 Task: Look for space in Jamundí, Colombia from 12th June, 2023 to 15th June, 2023 for 2 adults in price range Rs.10000 to Rs.15000. Place can be entire place with 1  bedroom having 1 bed and 1 bathroom. Property type can be house, flat, guest house, hotel. Amenities needed are: washing machine. Booking option can be shelf check-in. Required host language is English.
Action: Mouse moved to (379, 88)
Screenshot: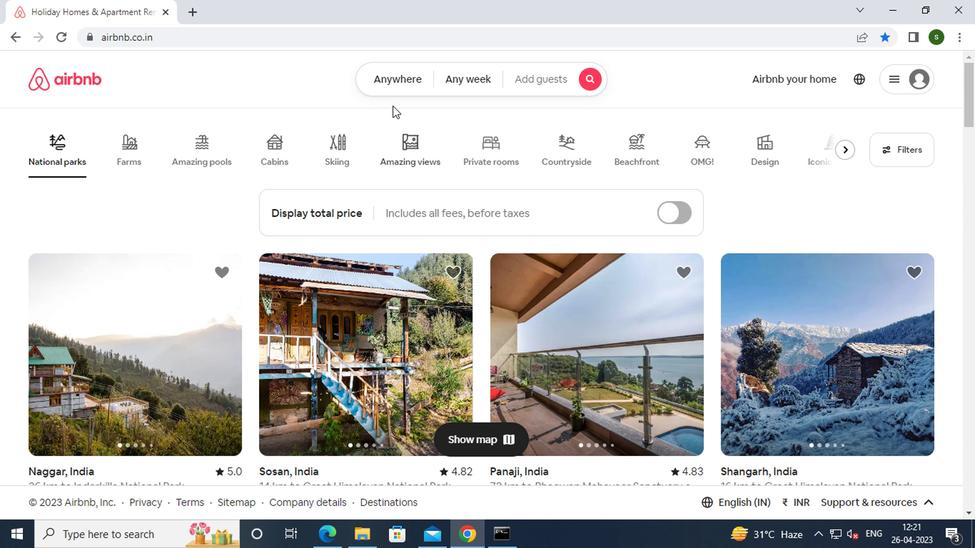 
Action: Mouse pressed left at (379, 88)
Screenshot: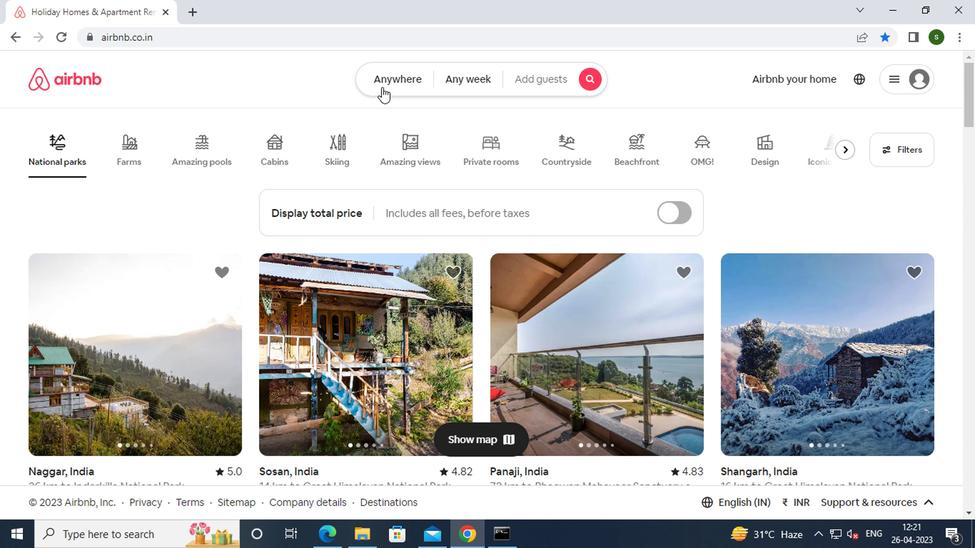 
Action: Mouse moved to (307, 149)
Screenshot: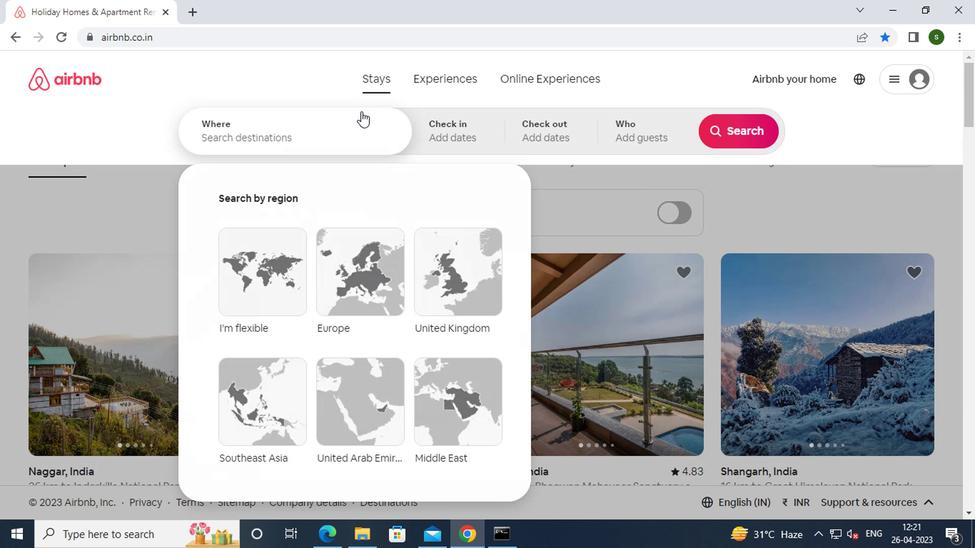
Action: Mouse pressed left at (307, 149)
Screenshot: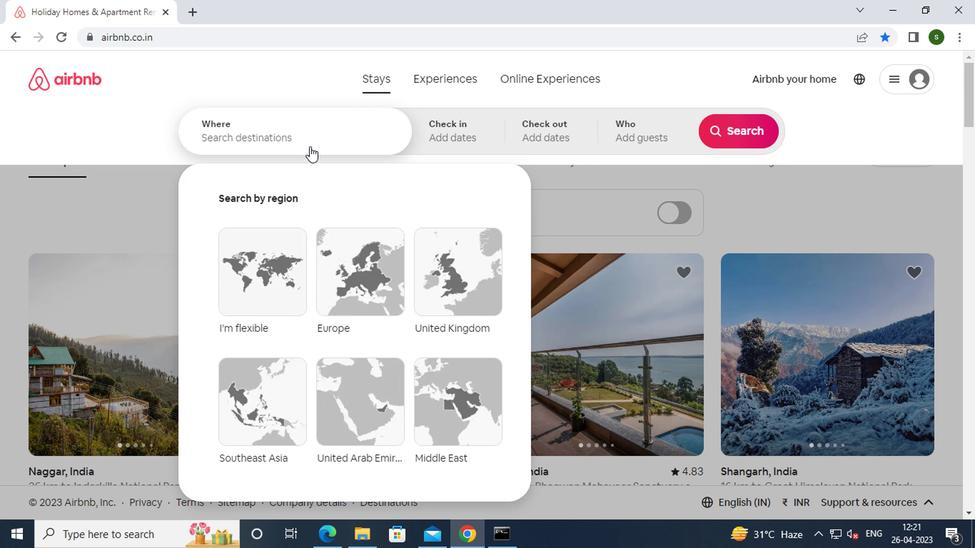 
Action: Mouse moved to (306, 138)
Screenshot: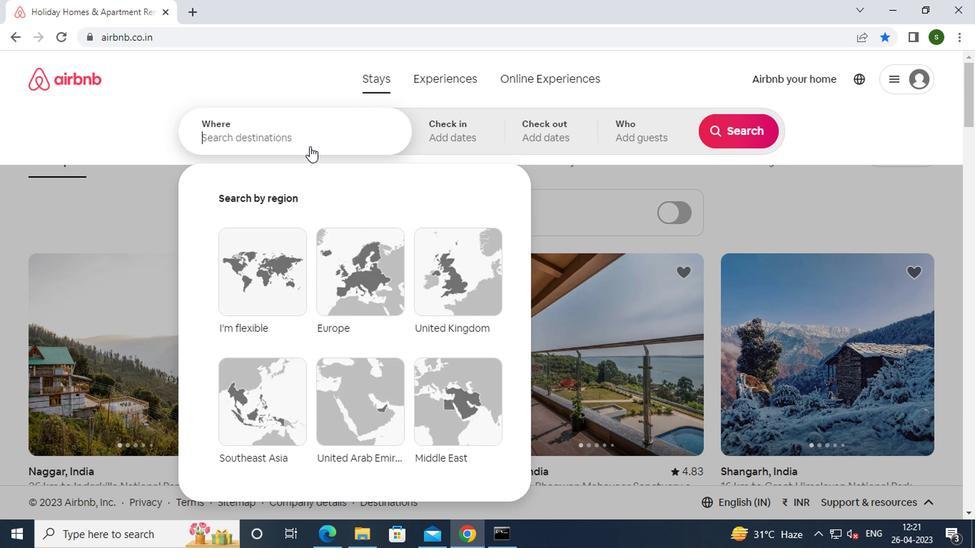 
Action: Key pressed j<Key.caps_lock>amundi,<Key.space><Key.caps_lock>c<Key.caps_lock>olombia<Key.enter>
Screenshot: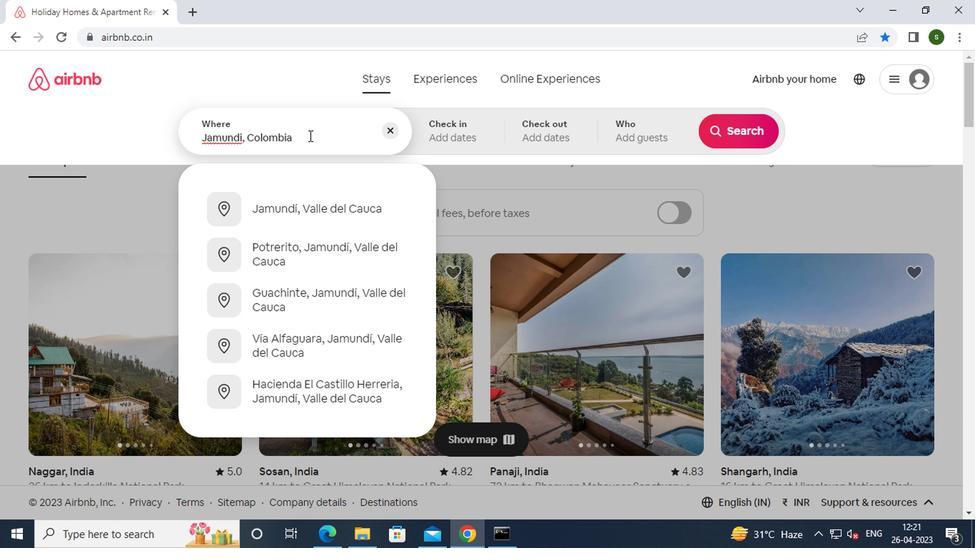 
Action: Mouse moved to (722, 241)
Screenshot: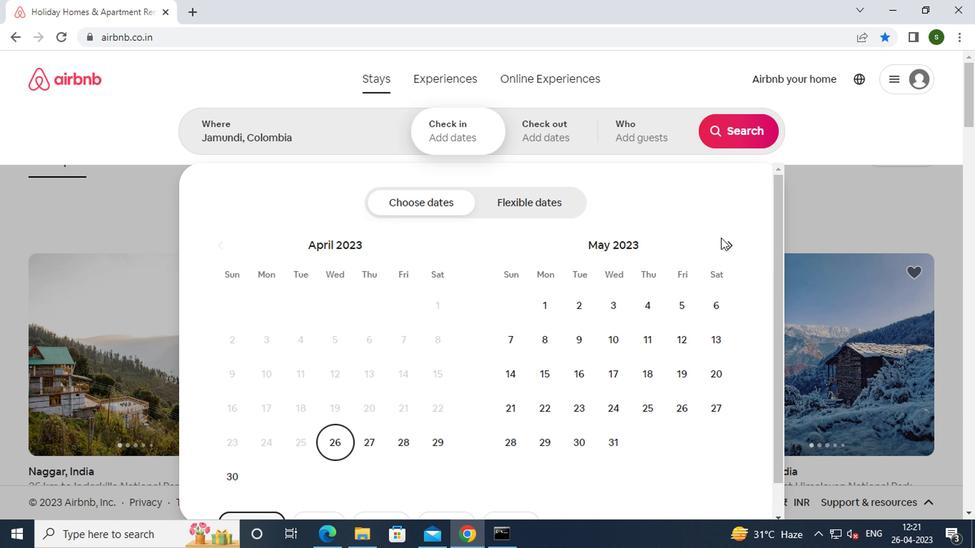 
Action: Mouse pressed left at (722, 241)
Screenshot: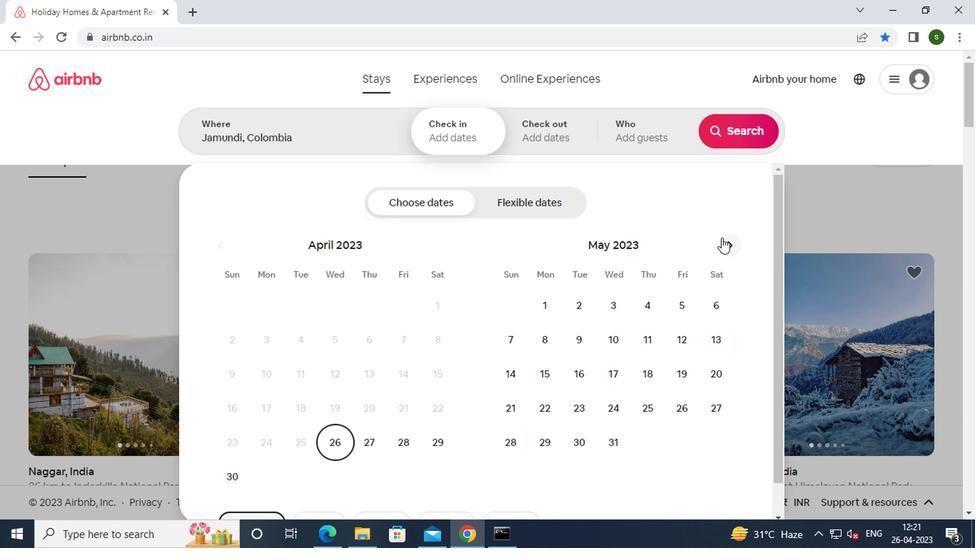 
Action: Mouse moved to (552, 365)
Screenshot: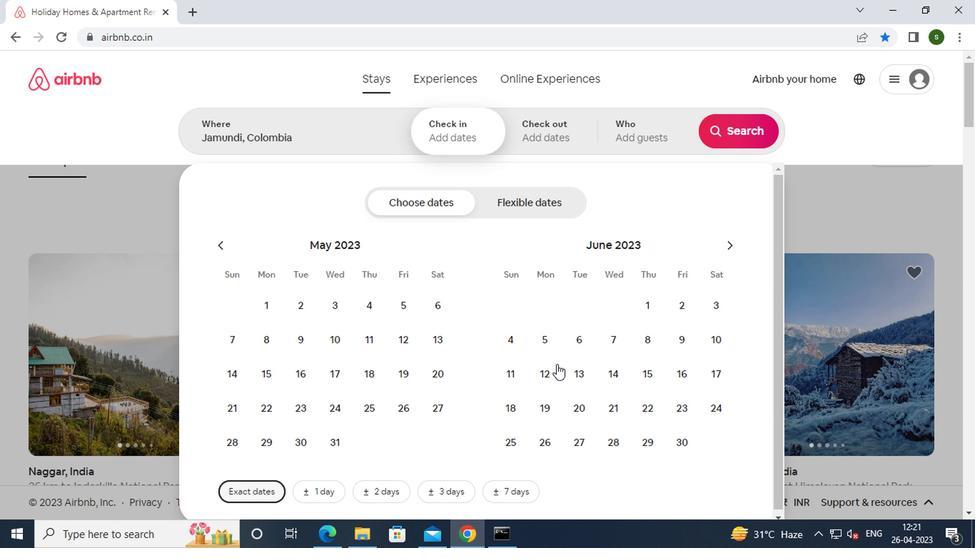 
Action: Mouse pressed left at (552, 365)
Screenshot: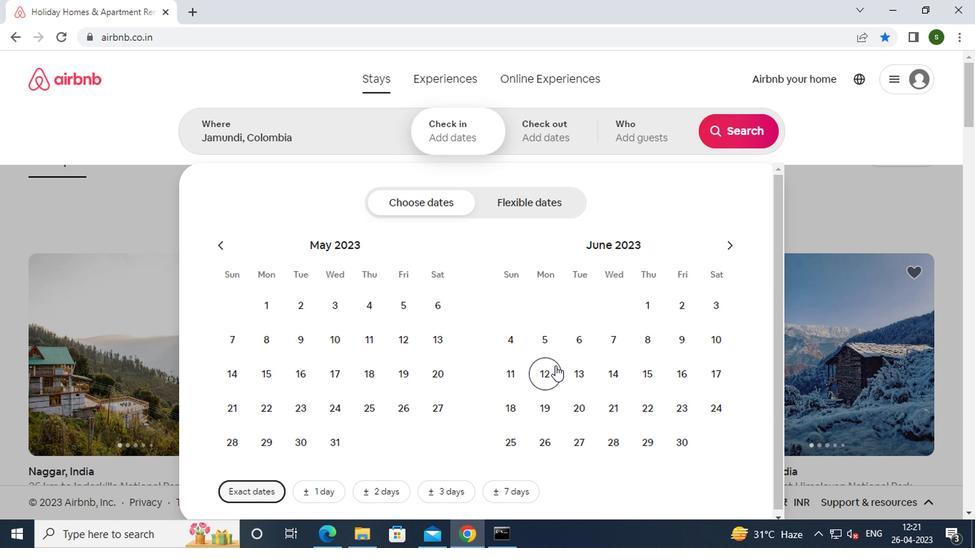 
Action: Mouse moved to (644, 374)
Screenshot: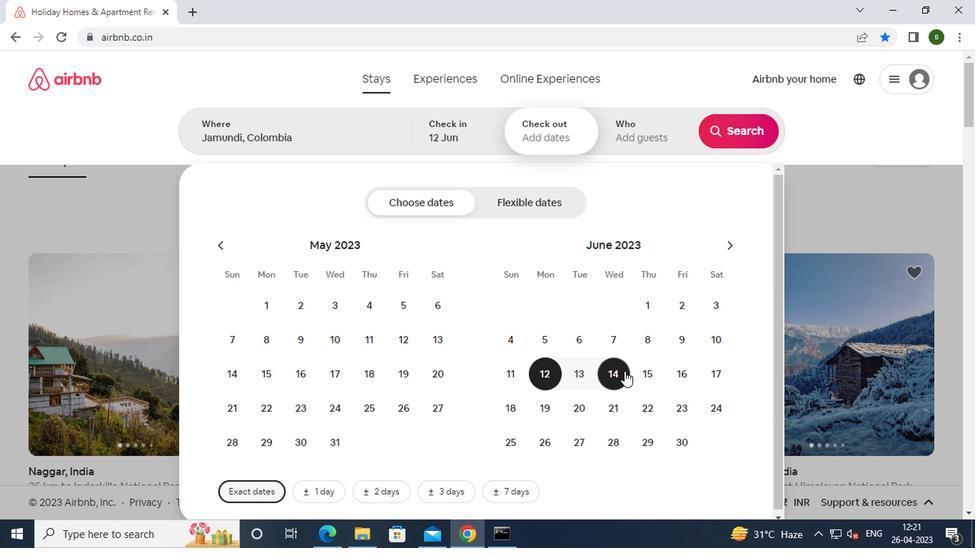 
Action: Mouse pressed left at (644, 374)
Screenshot: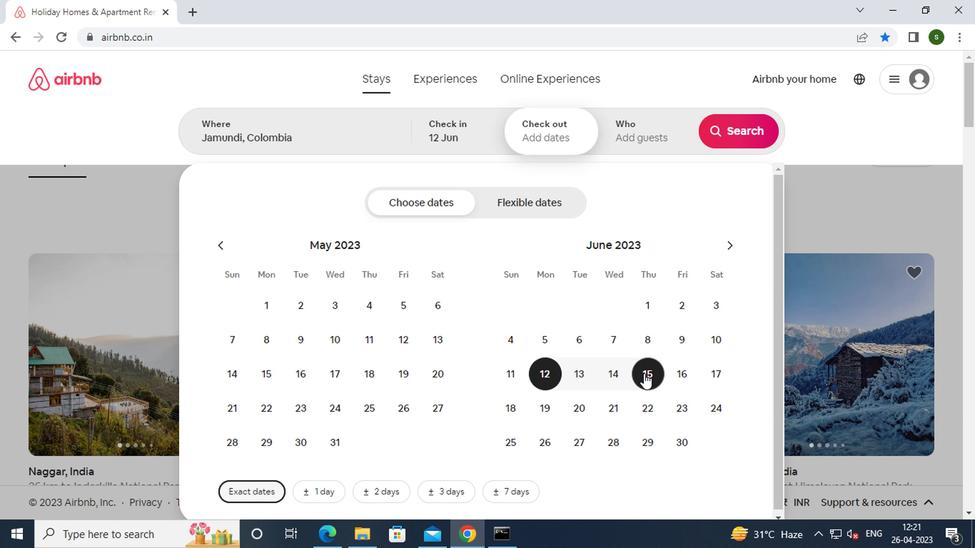 
Action: Mouse moved to (643, 138)
Screenshot: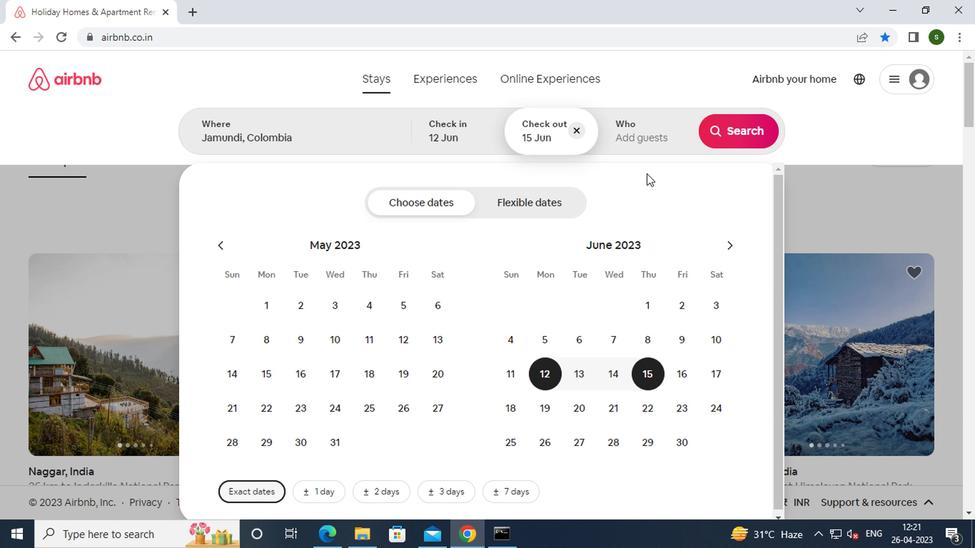 
Action: Mouse pressed left at (643, 138)
Screenshot: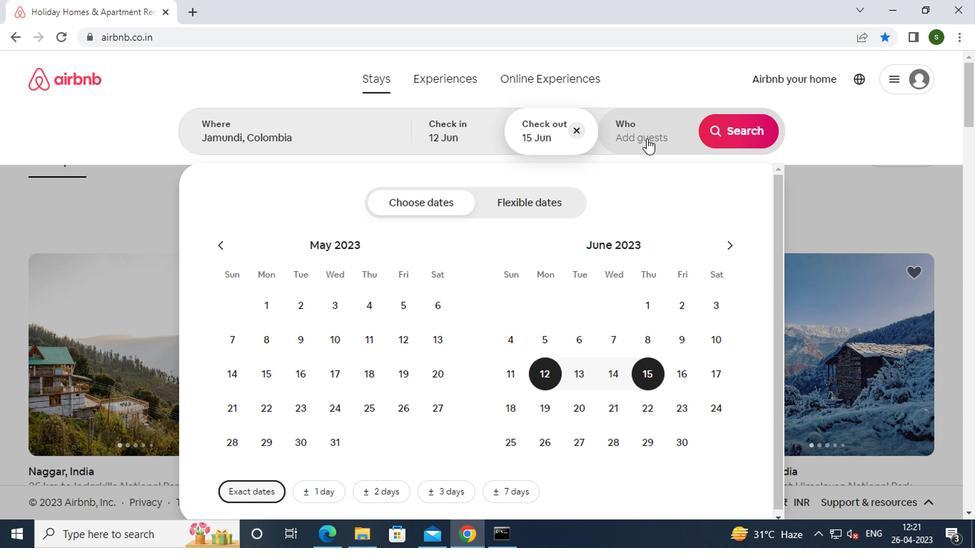 
Action: Mouse moved to (722, 207)
Screenshot: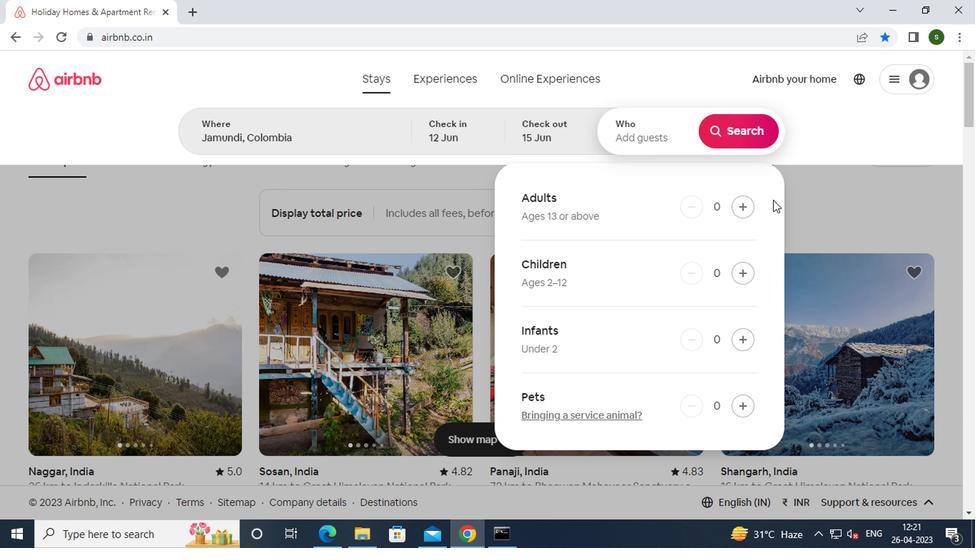 
Action: Mouse pressed left at (722, 207)
Screenshot: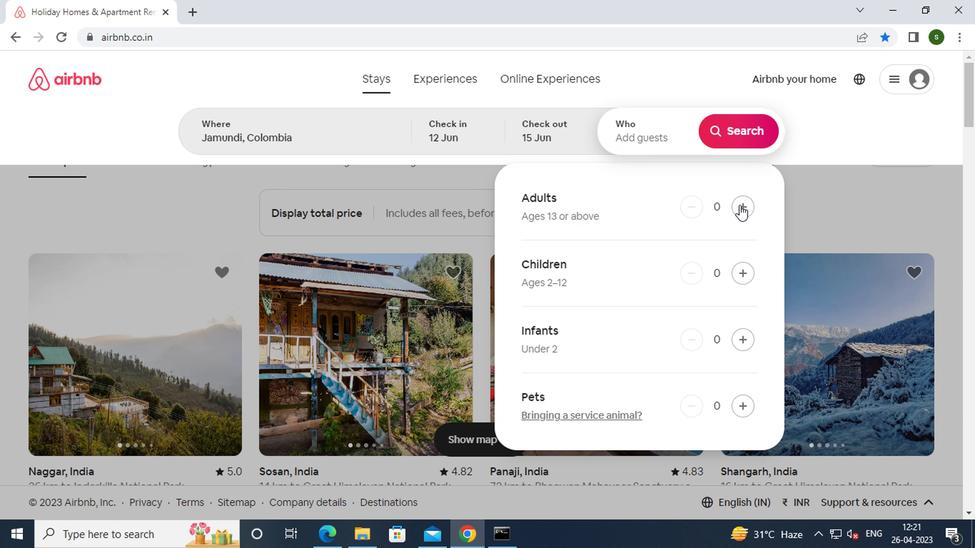 
Action: Mouse moved to (740, 212)
Screenshot: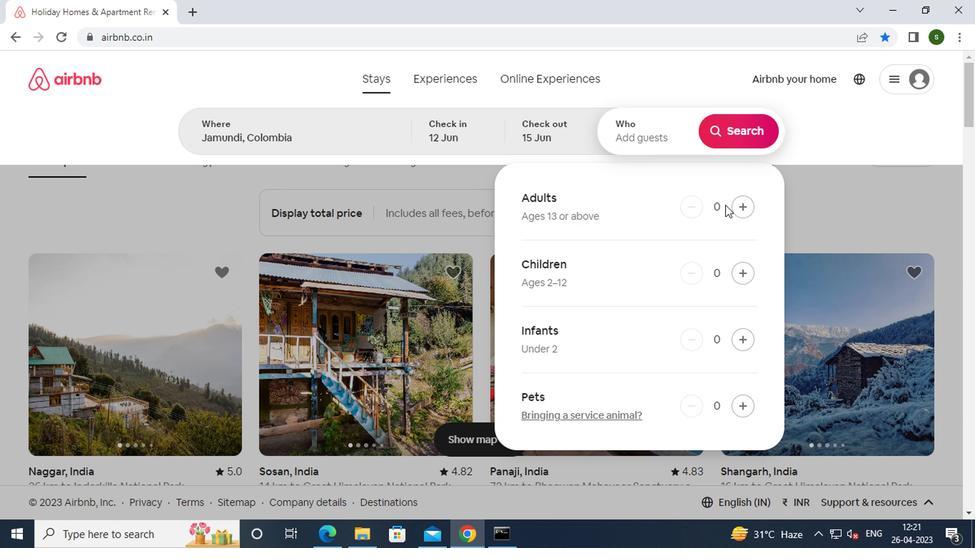 
Action: Mouse pressed left at (740, 212)
Screenshot: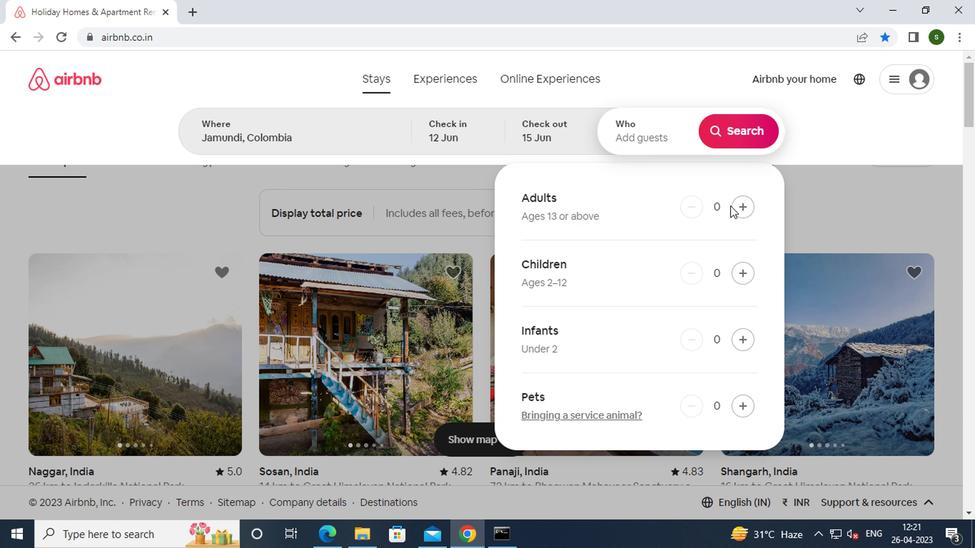 
Action: Mouse moved to (740, 212)
Screenshot: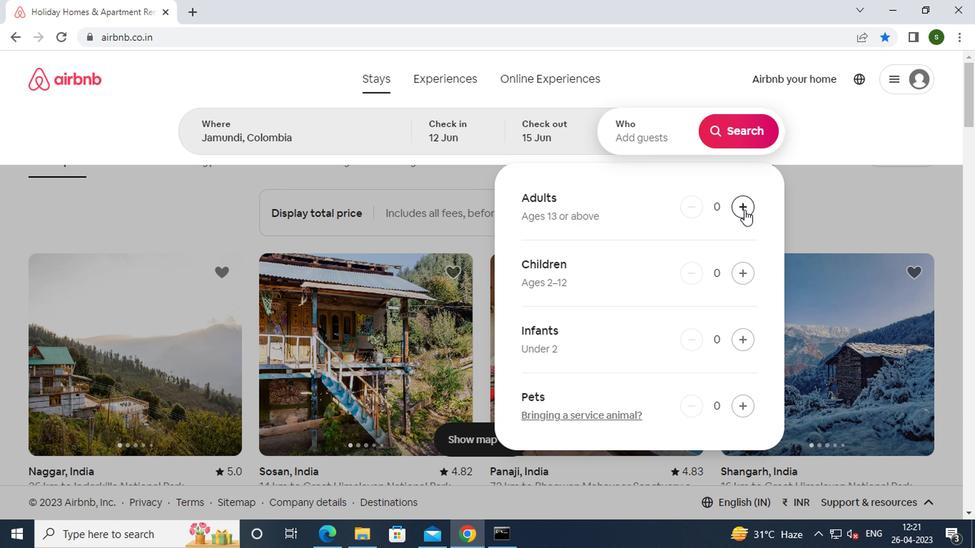 
Action: Mouse pressed left at (740, 212)
Screenshot: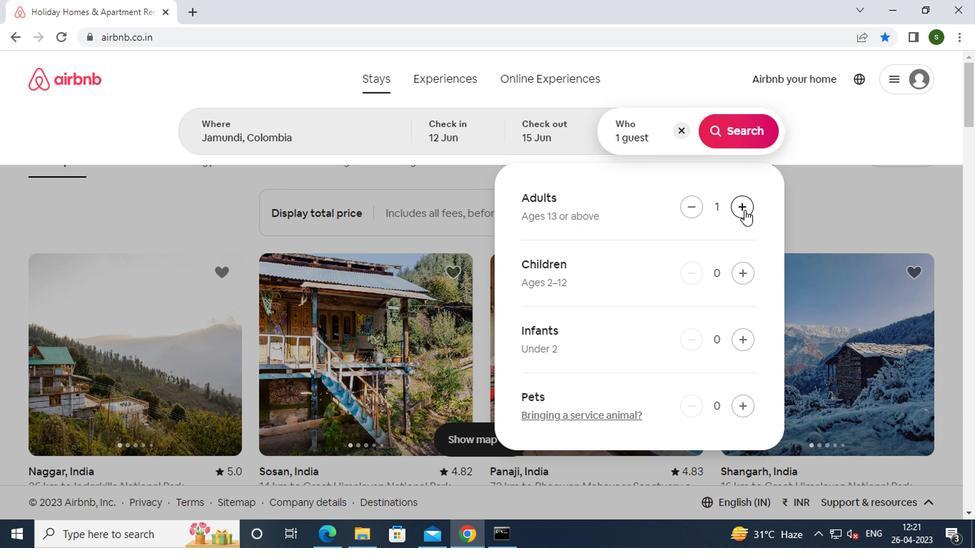 
Action: Mouse moved to (731, 138)
Screenshot: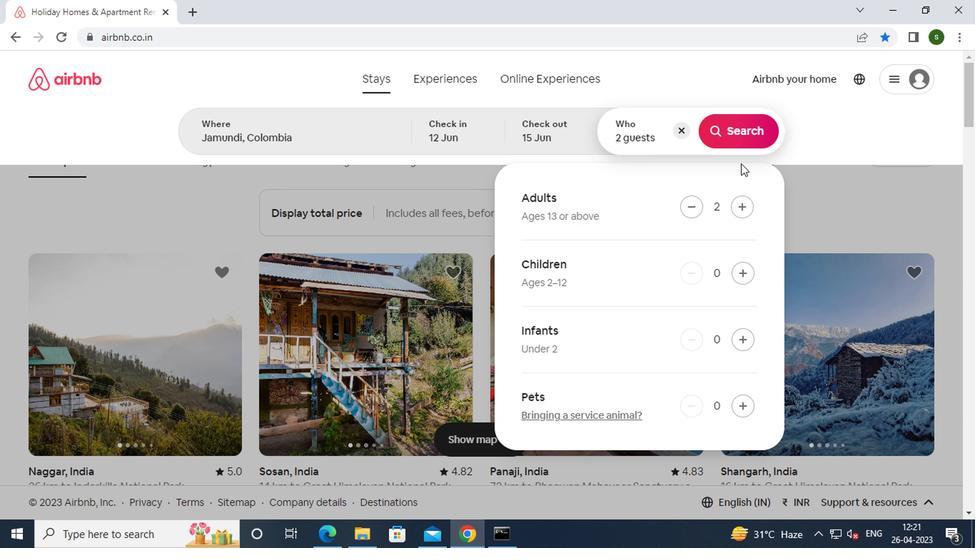 
Action: Mouse pressed left at (731, 138)
Screenshot: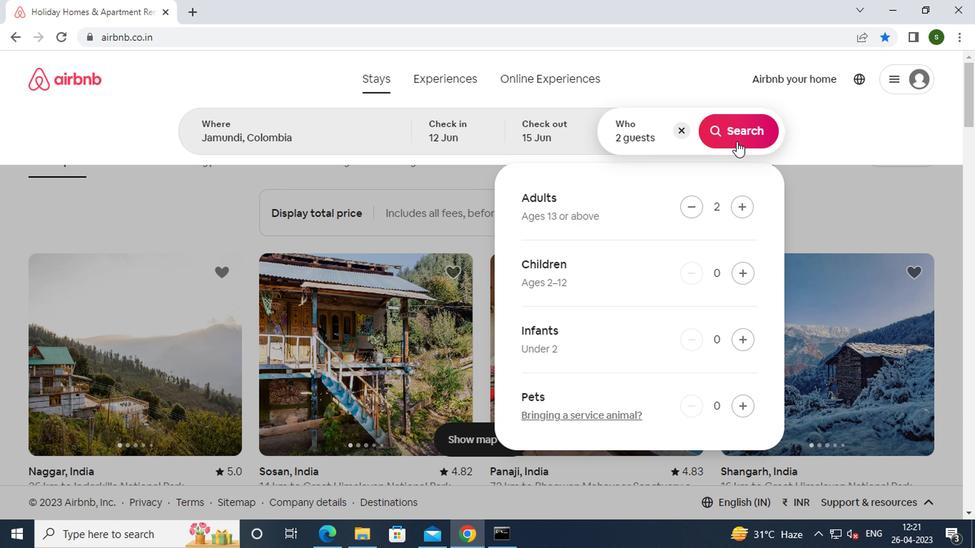 
Action: Mouse moved to (889, 140)
Screenshot: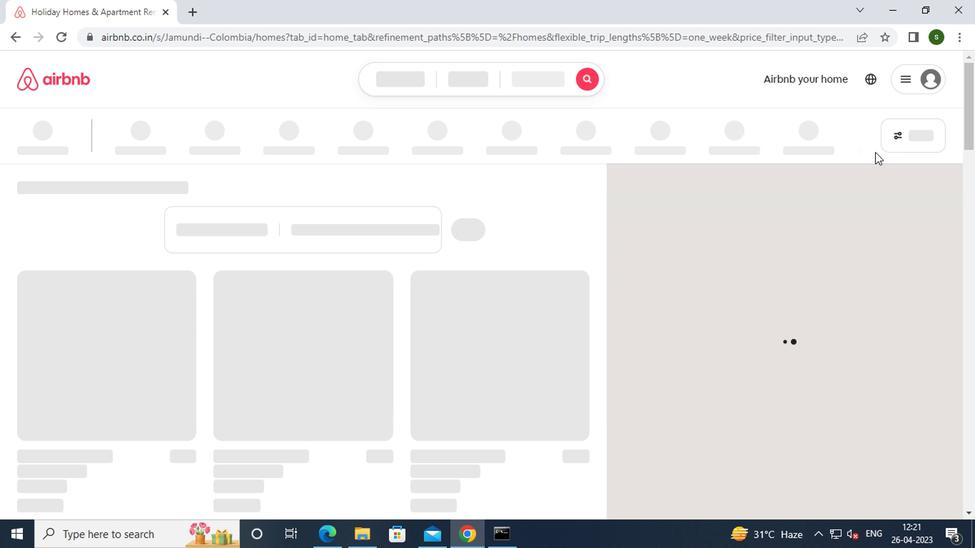 
Action: Mouse pressed left at (889, 140)
Screenshot: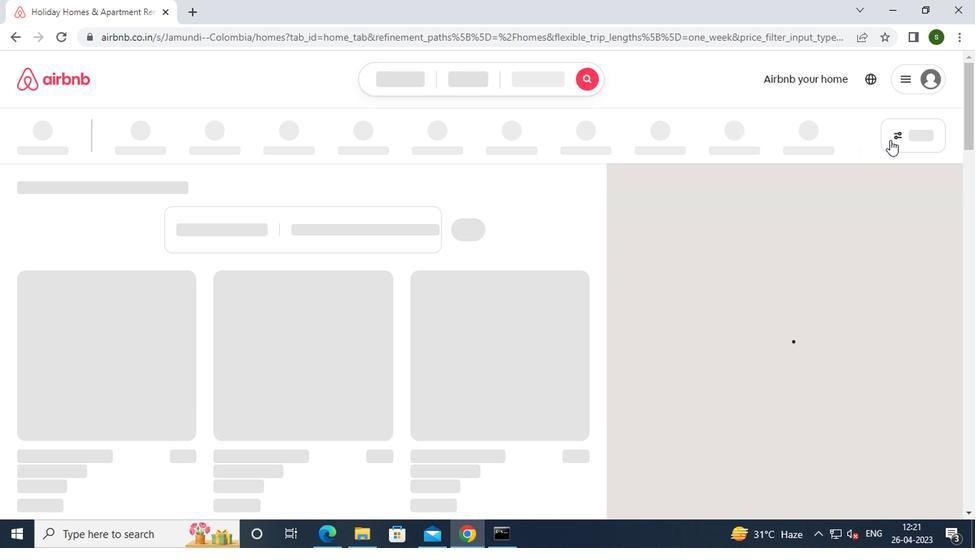 
Action: Mouse moved to (412, 322)
Screenshot: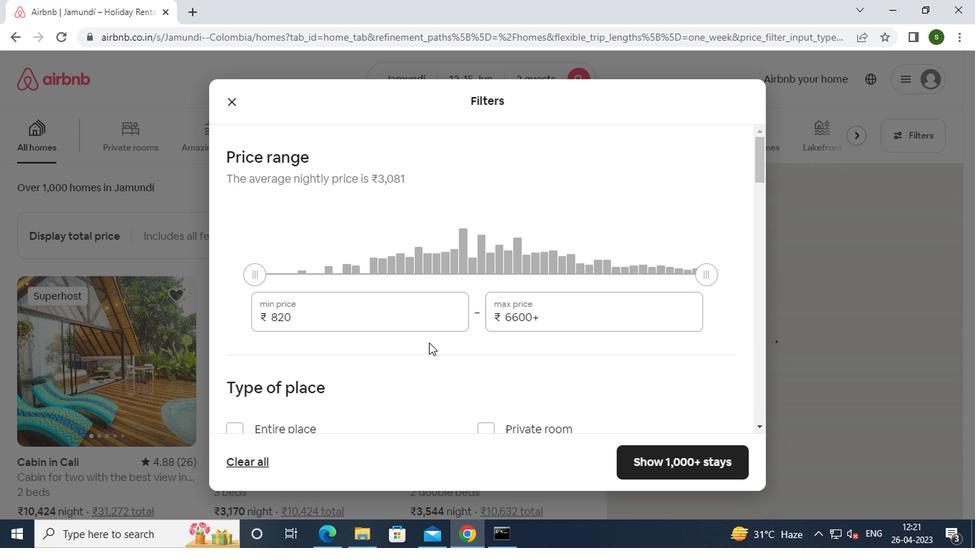 
Action: Mouse pressed left at (412, 322)
Screenshot: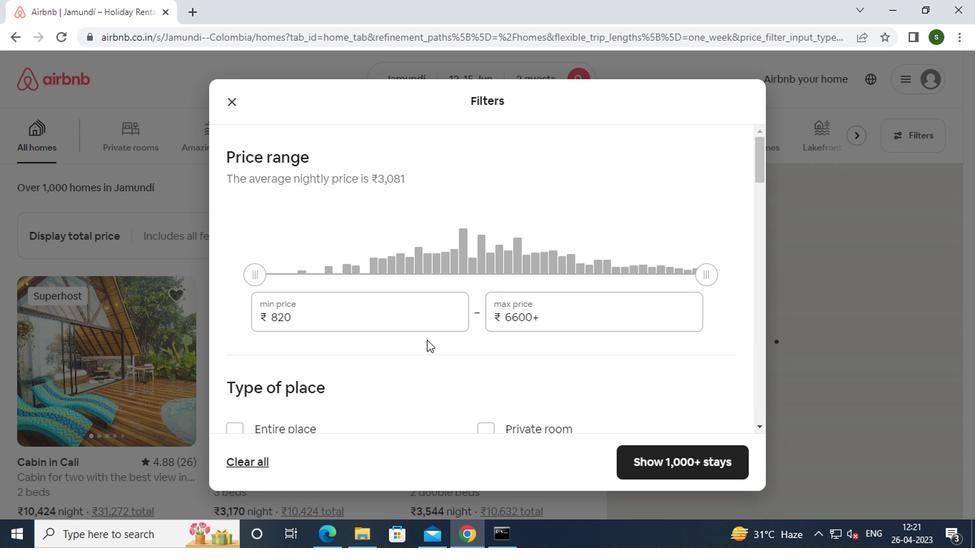 
Action: Key pressed <Key.backspace><Key.backspace><Key.backspace><Key.backspace><Key.backspace><Key.backspace><Key.backspace><Key.backspace><Key.backspace><Key.backspace><Key.backspace><Key.backspace><Key.backspace><Key.backspace>10000
Screenshot: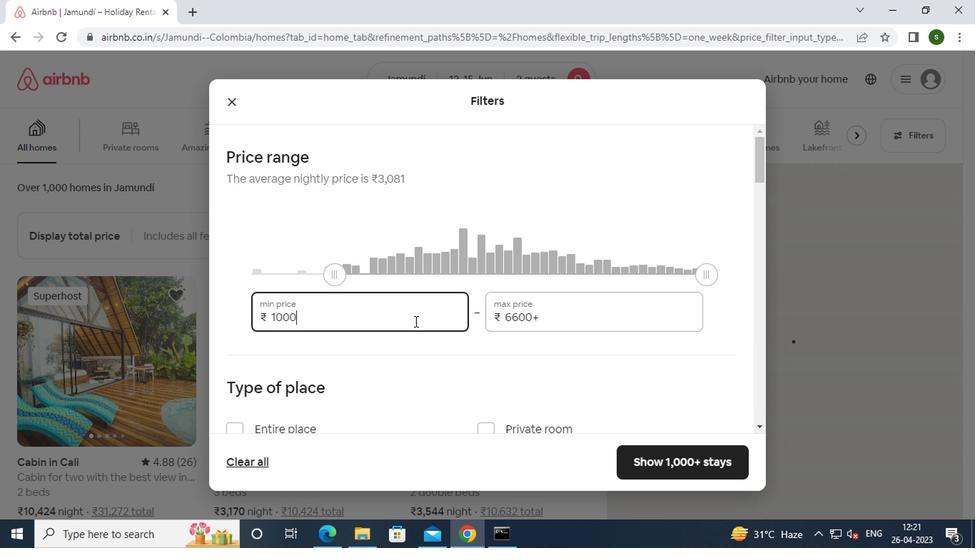 
Action: Mouse moved to (553, 322)
Screenshot: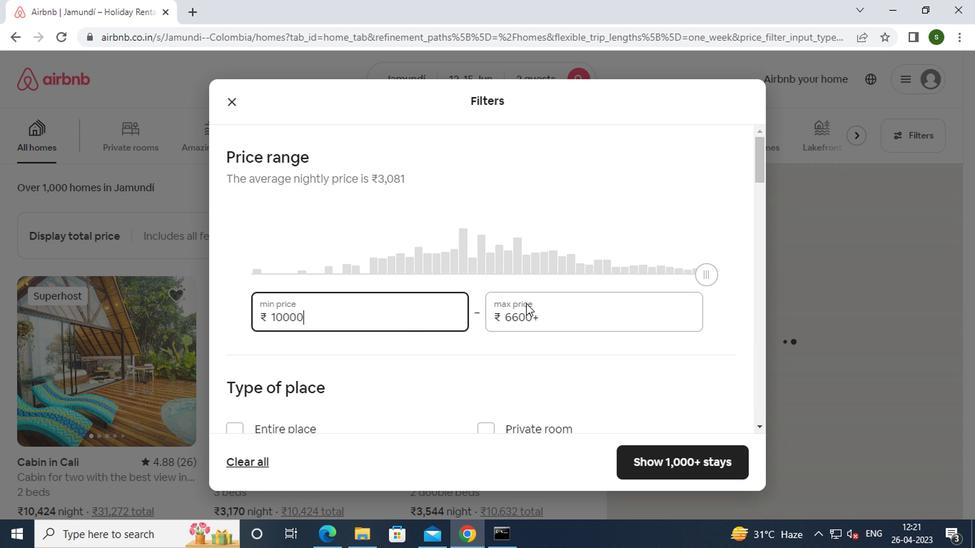 
Action: Mouse pressed left at (553, 322)
Screenshot: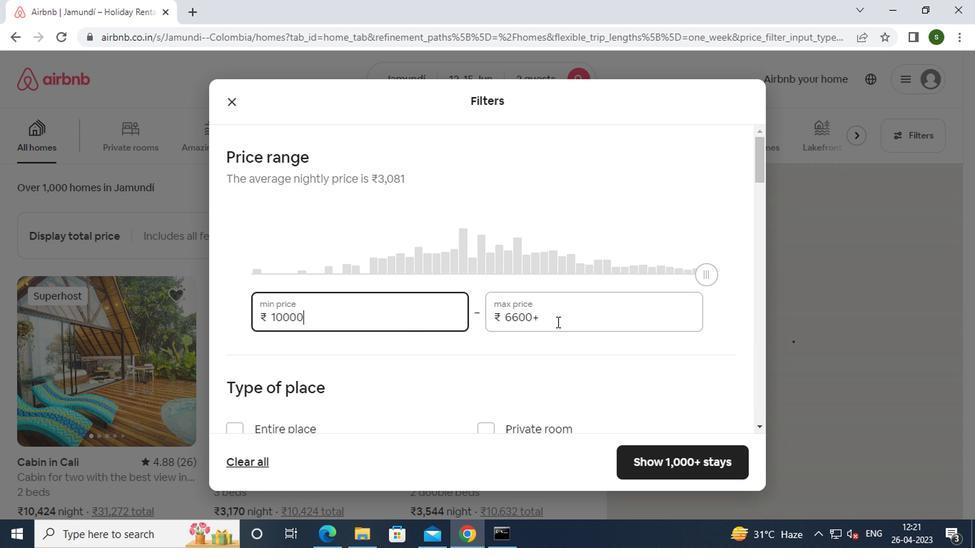 
Action: Key pressed <Key.backspace><Key.backspace><Key.backspace><Key.backspace><Key.backspace><Key.backspace><Key.backspace><Key.backspace>15000
Screenshot: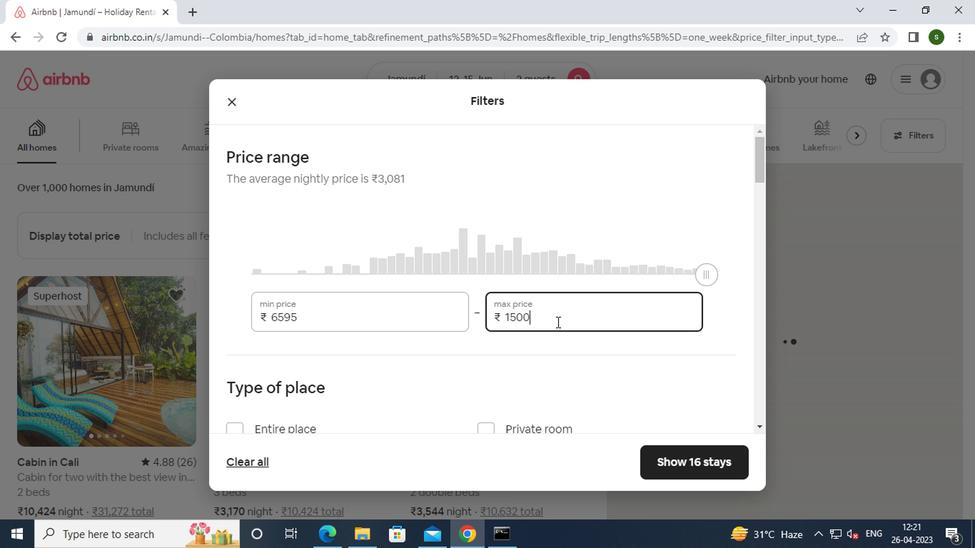 
Action: Mouse moved to (468, 318)
Screenshot: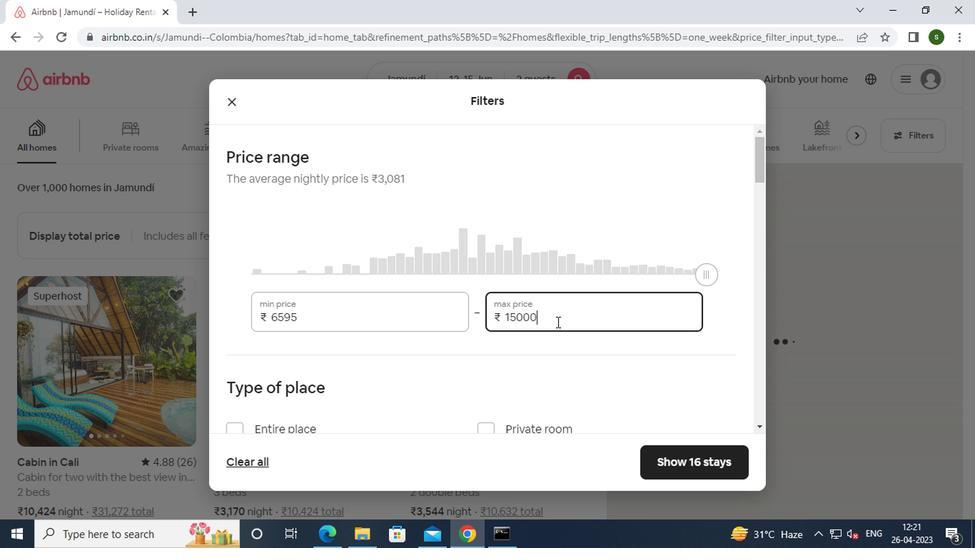 
Action: Mouse scrolled (468, 318) with delta (0, 0)
Screenshot: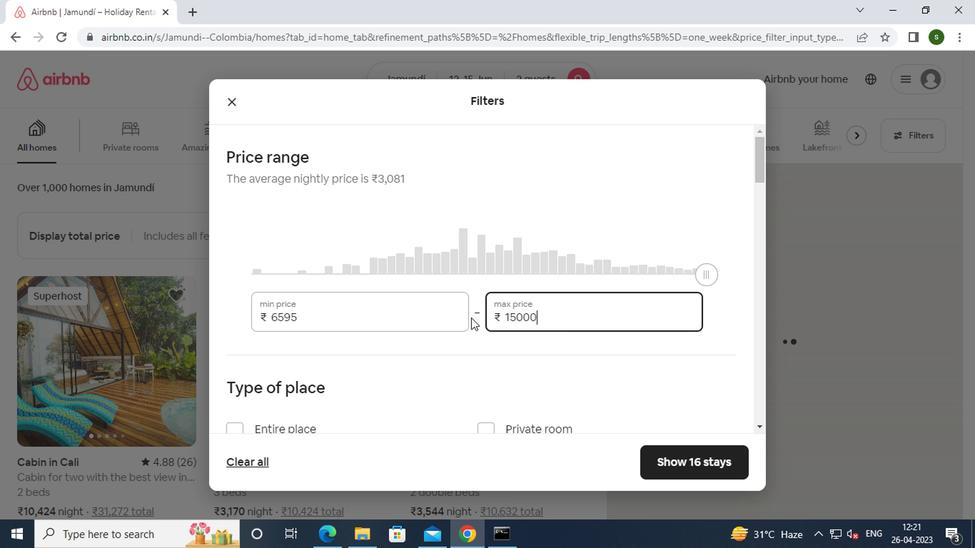 
Action: Mouse scrolled (468, 318) with delta (0, 0)
Screenshot: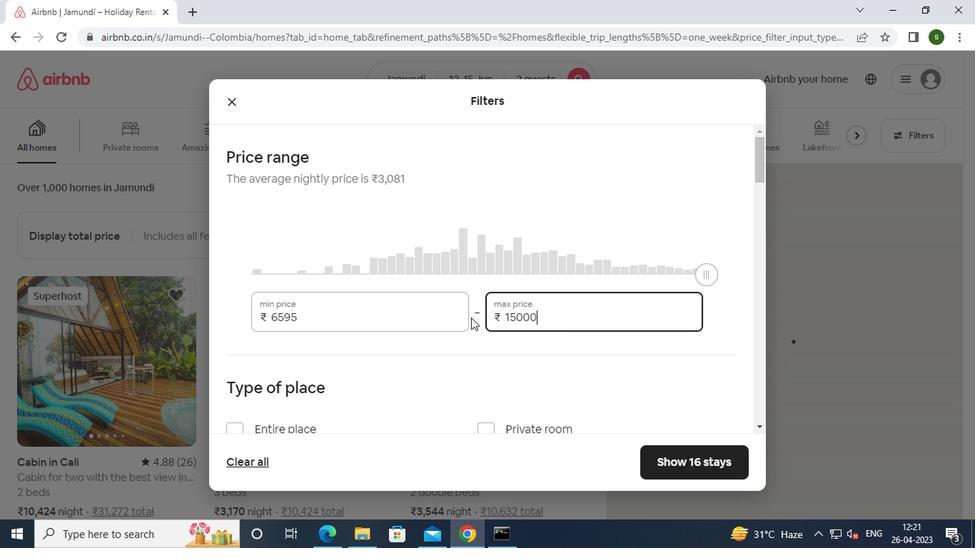 
Action: Mouse moved to (266, 298)
Screenshot: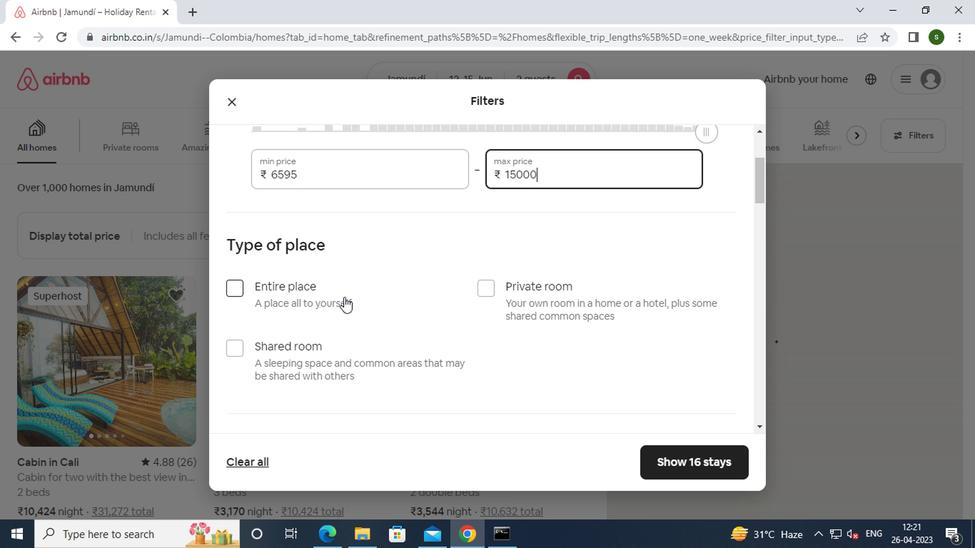 
Action: Mouse pressed left at (266, 298)
Screenshot: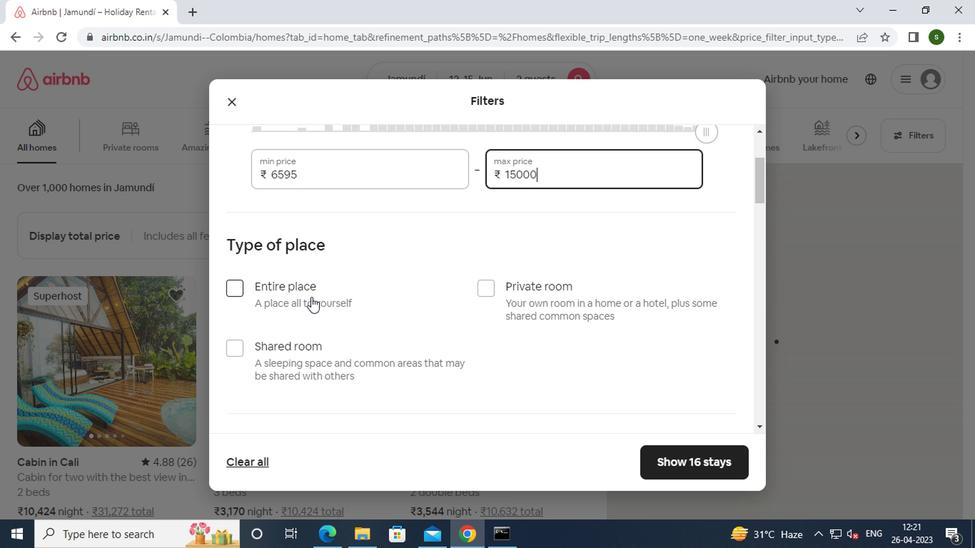 
Action: Mouse moved to (379, 299)
Screenshot: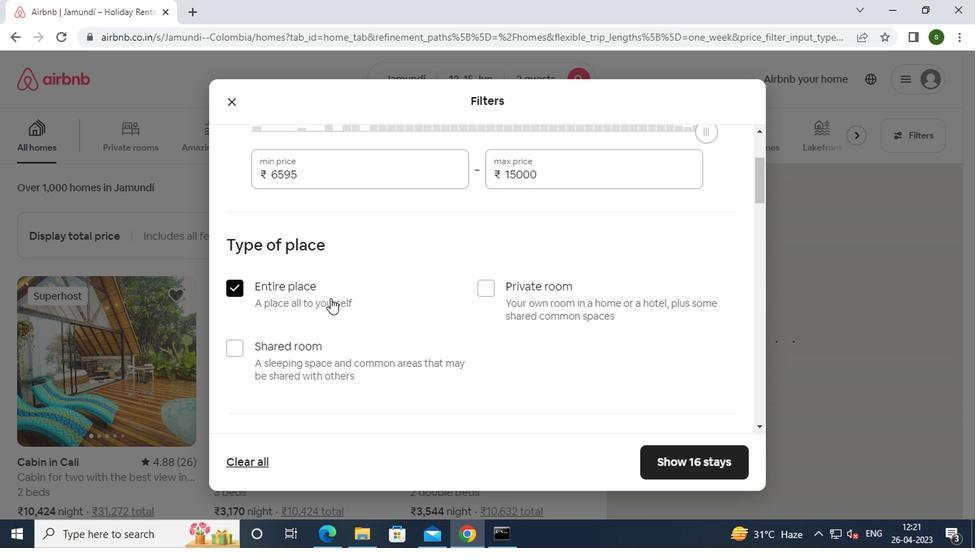 
Action: Mouse scrolled (379, 298) with delta (0, 0)
Screenshot: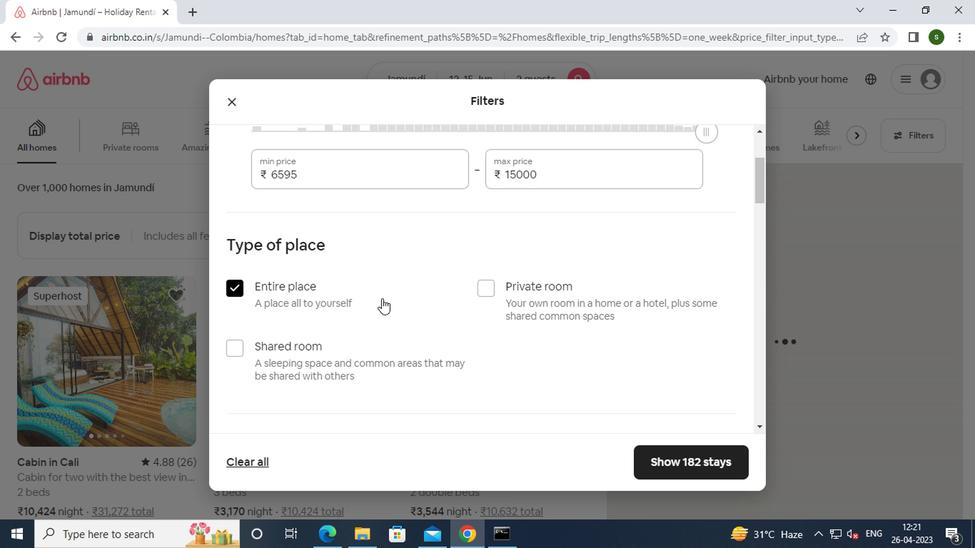 
Action: Mouse scrolled (379, 298) with delta (0, 0)
Screenshot: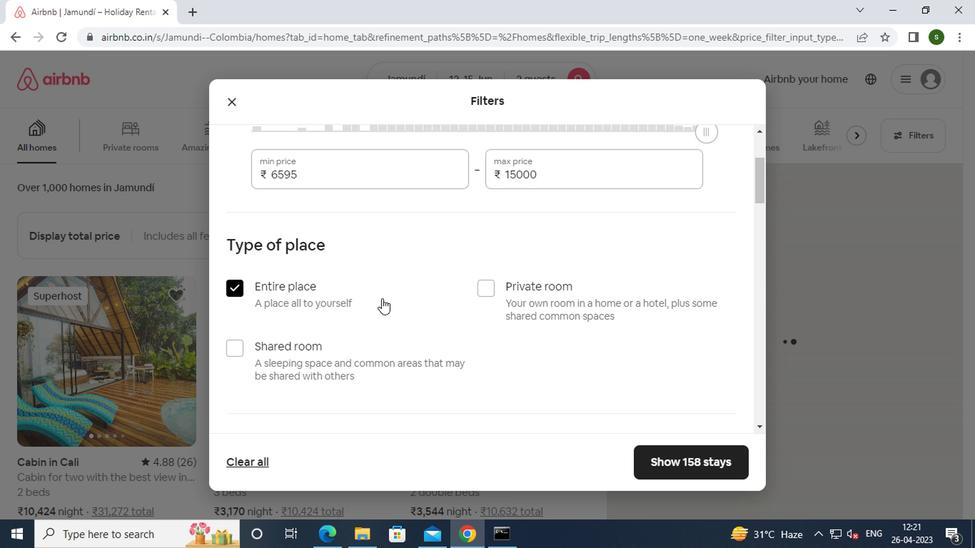 
Action: Mouse scrolled (379, 298) with delta (0, 0)
Screenshot: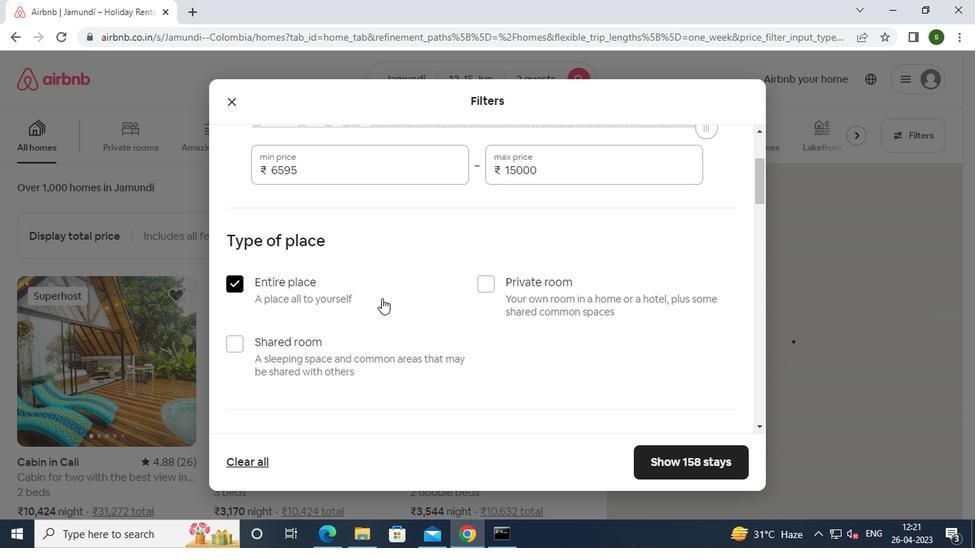 
Action: Mouse scrolled (379, 298) with delta (0, 0)
Screenshot: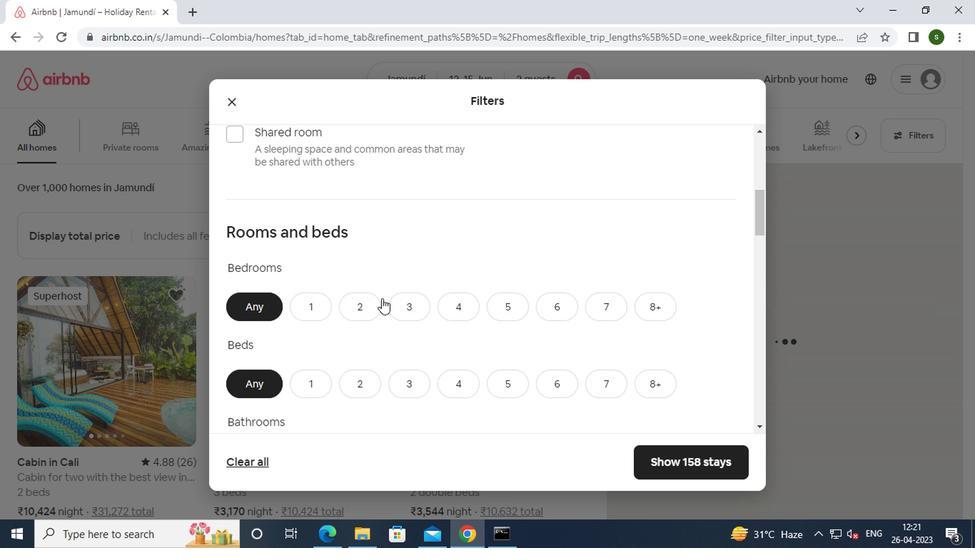 
Action: Mouse moved to (313, 243)
Screenshot: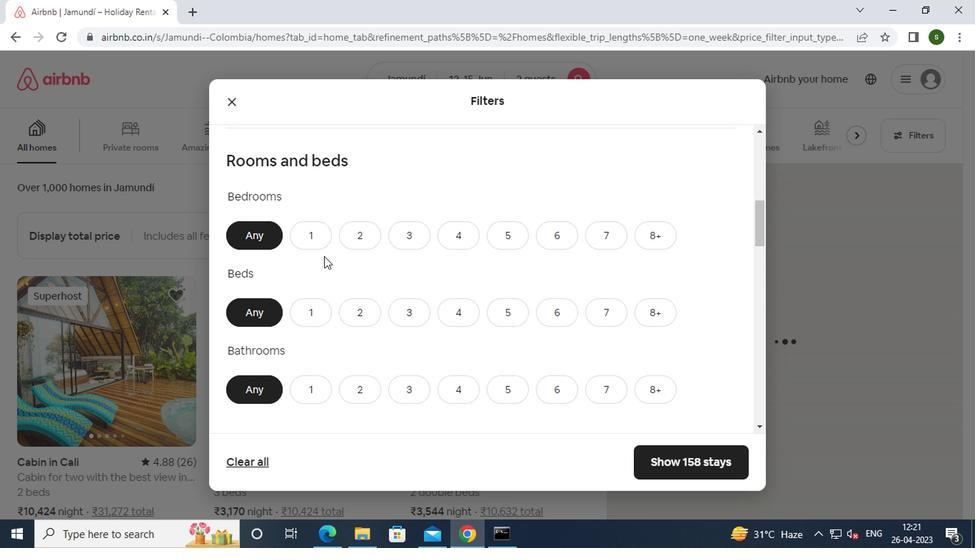 
Action: Mouse pressed left at (313, 243)
Screenshot: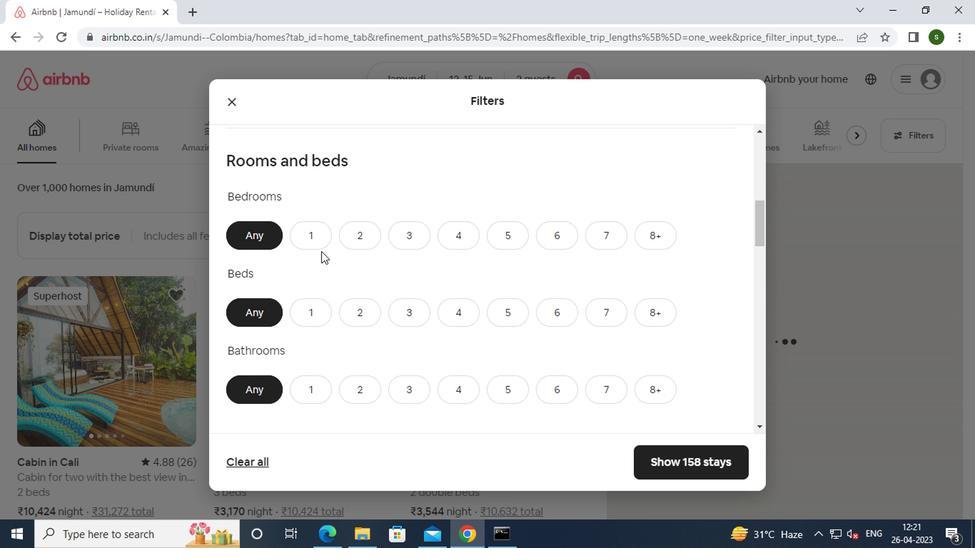 
Action: Mouse moved to (307, 315)
Screenshot: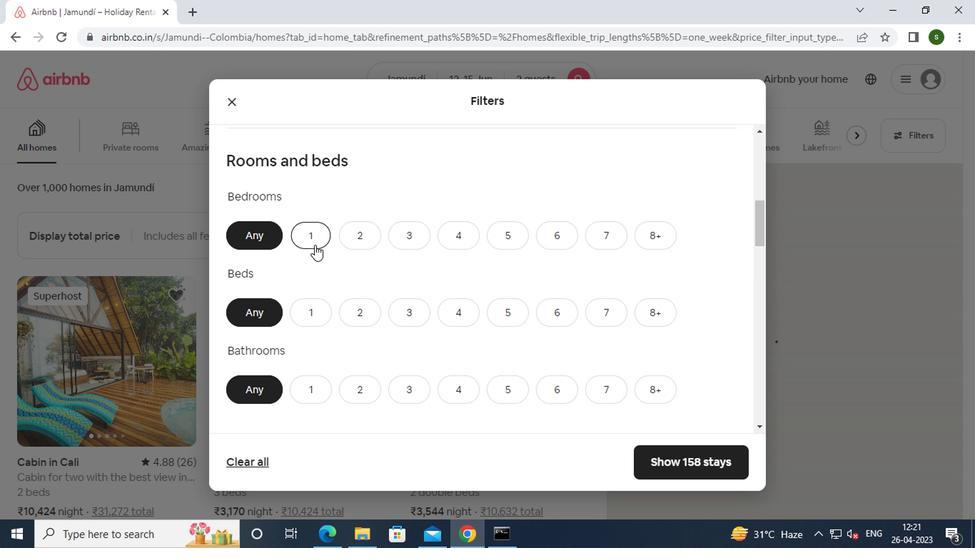 
Action: Mouse pressed left at (307, 315)
Screenshot: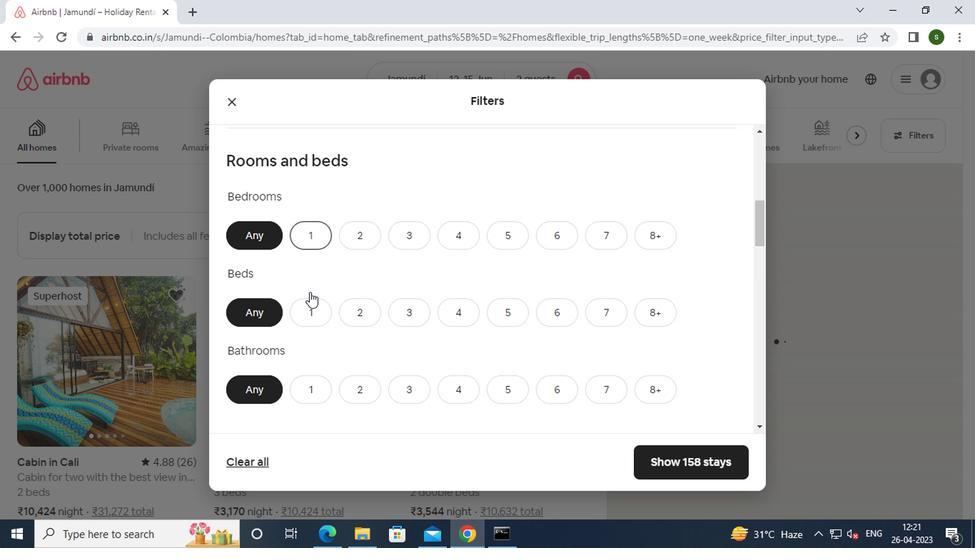 
Action: Mouse moved to (319, 386)
Screenshot: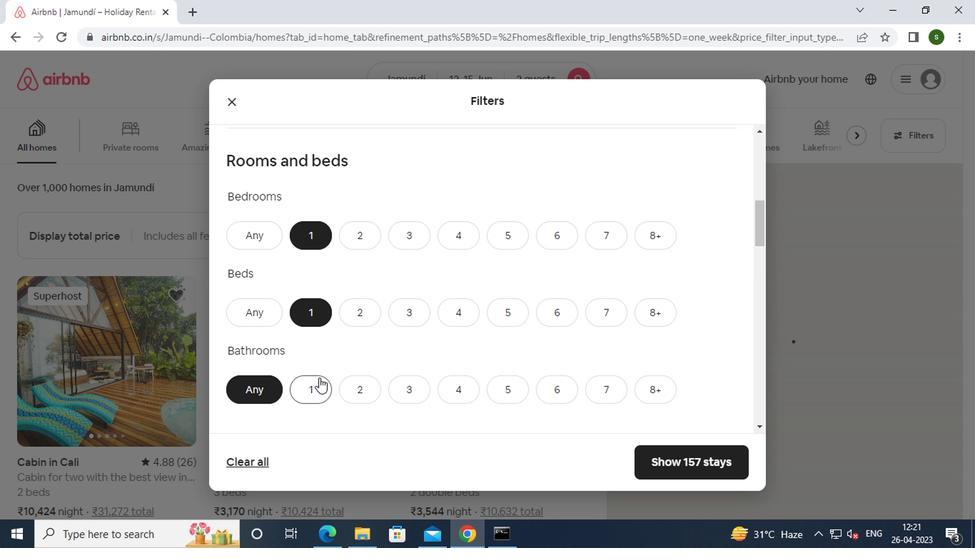 
Action: Mouse pressed left at (319, 386)
Screenshot: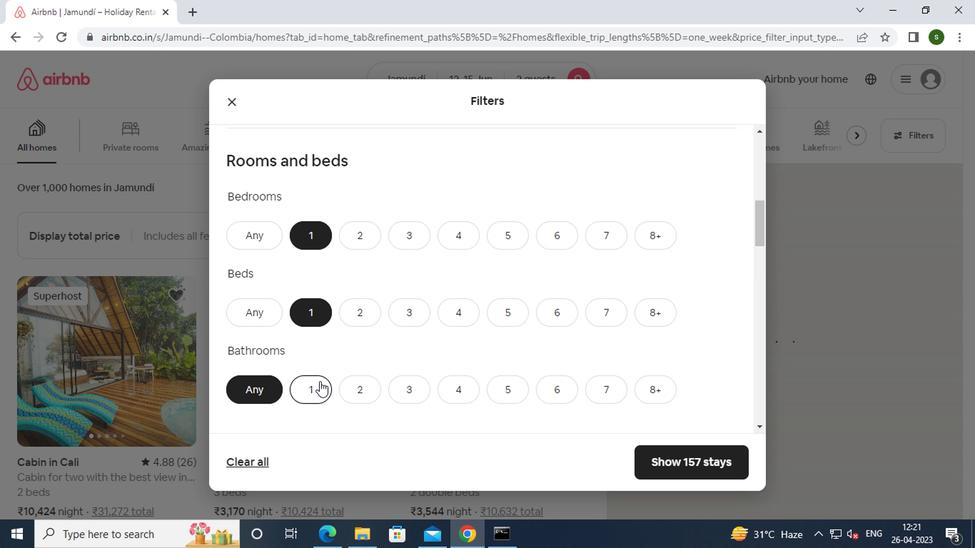 
Action: Mouse moved to (486, 329)
Screenshot: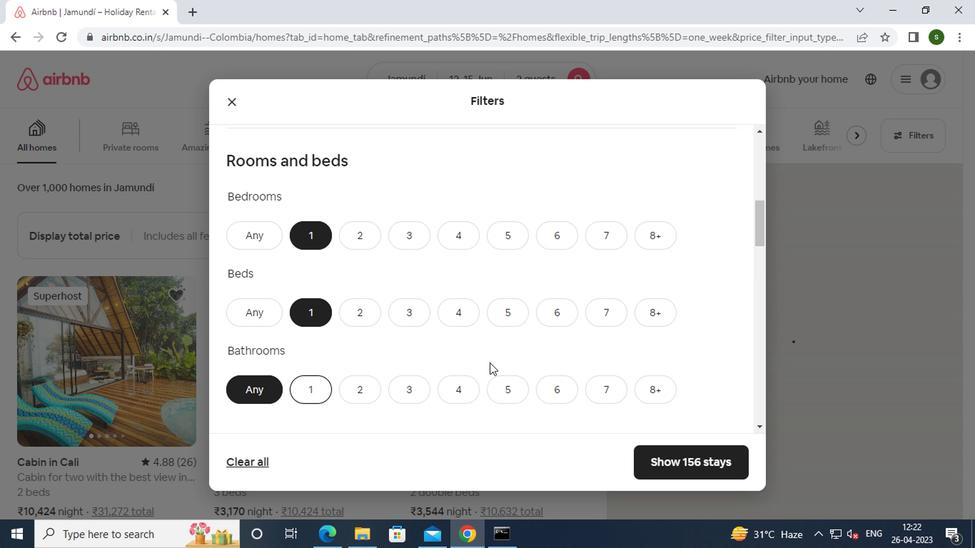 
Action: Mouse scrolled (486, 328) with delta (0, -1)
Screenshot: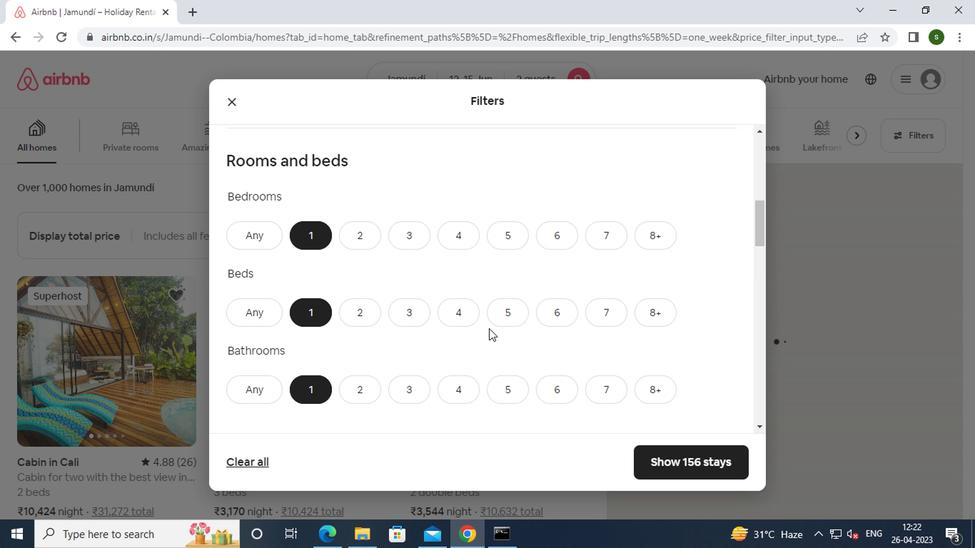 
Action: Mouse scrolled (486, 328) with delta (0, -1)
Screenshot: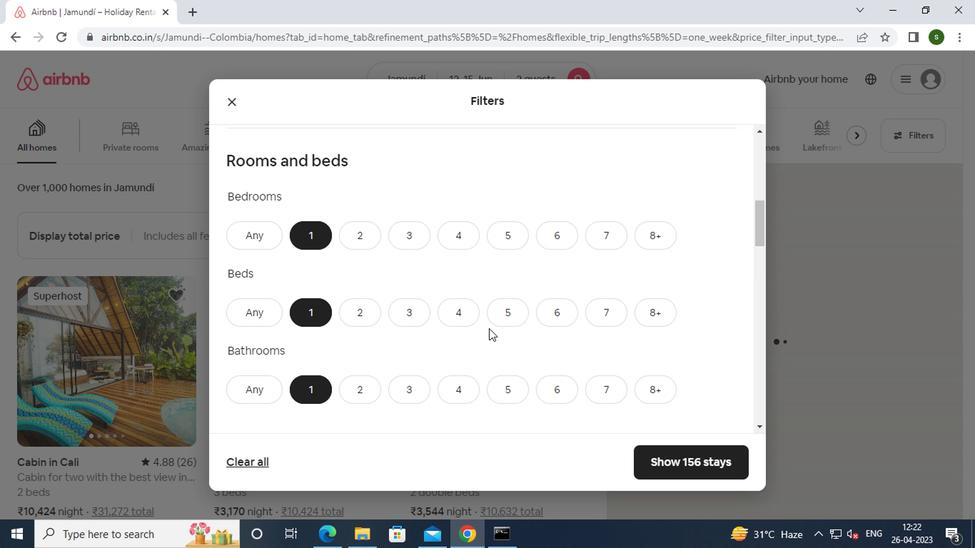 
Action: Mouse scrolled (486, 328) with delta (0, -1)
Screenshot: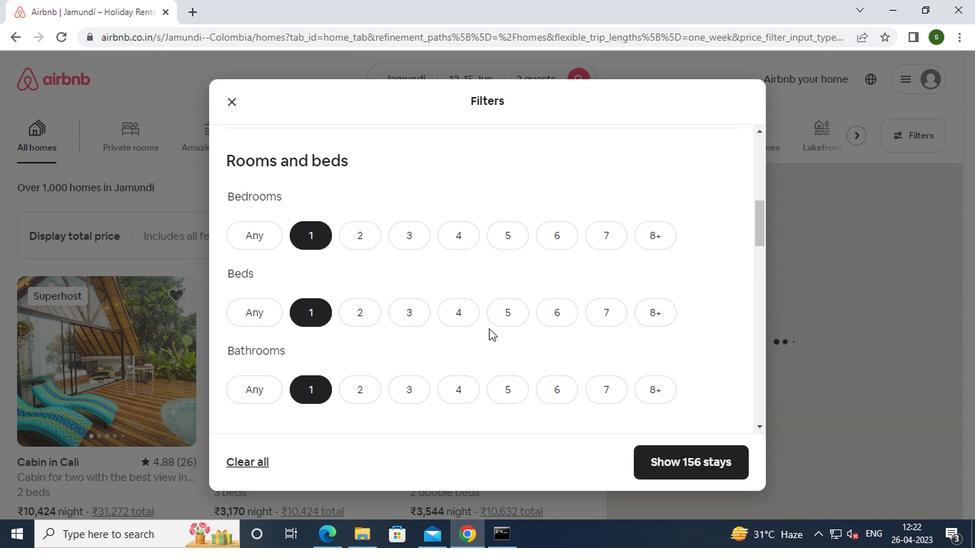 
Action: Mouse moved to (306, 343)
Screenshot: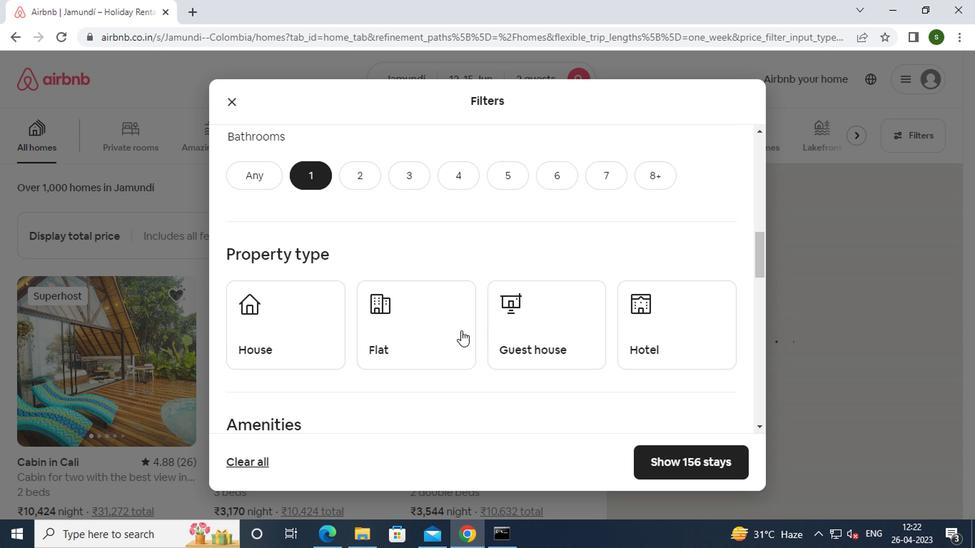 
Action: Mouse pressed left at (306, 343)
Screenshot: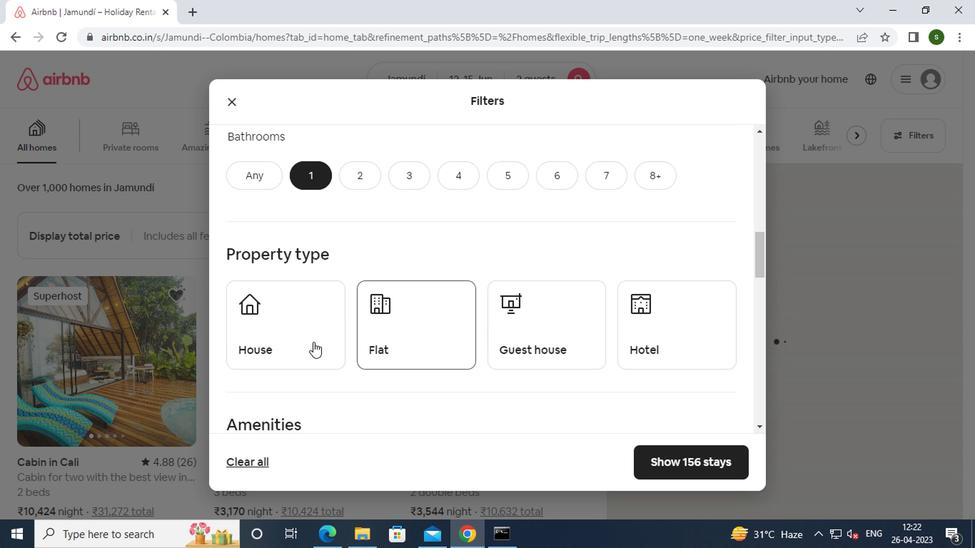 
Action: Mouse moved to (400, 336)
Screenshot: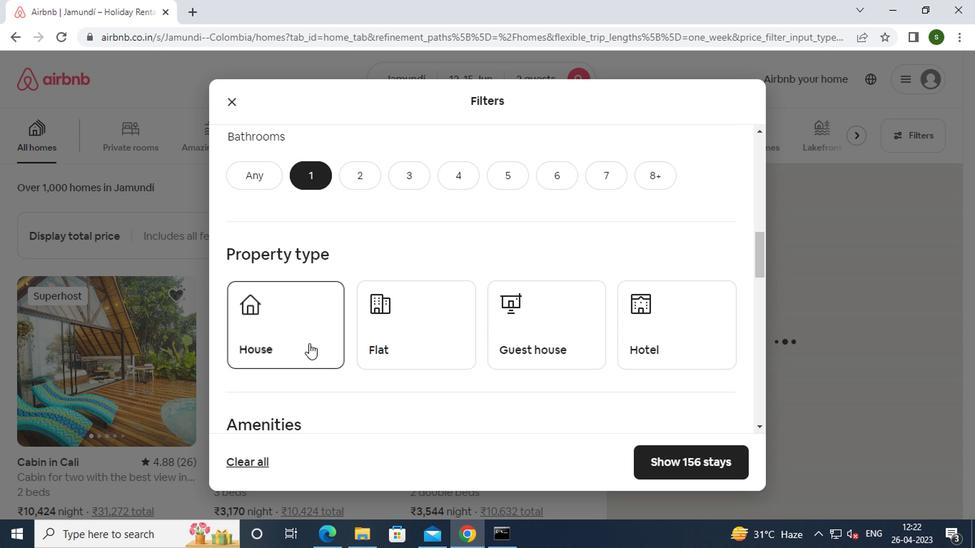 
Action: Mouse pressed left at (400, 336)
Screenshot: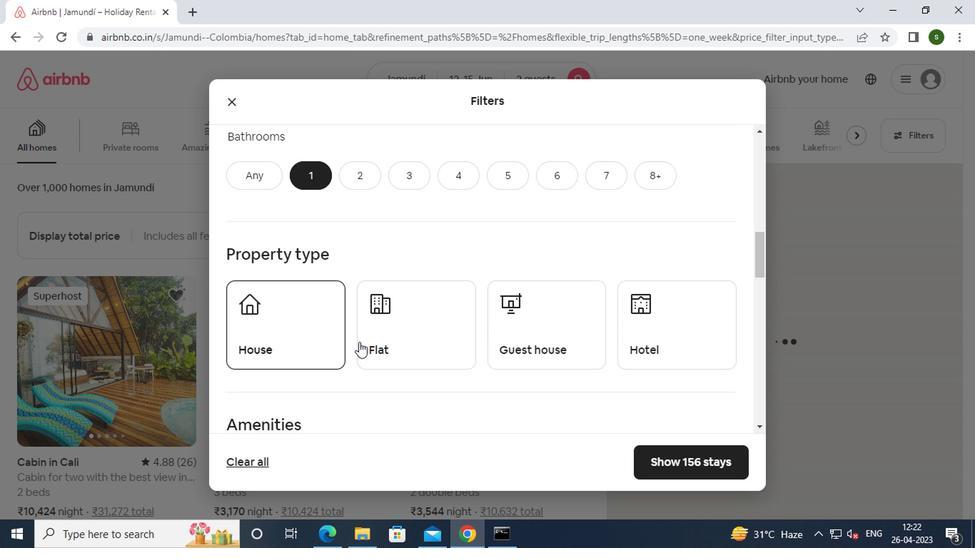 
Action: Mouse moved to (595, 313)
Screenshot: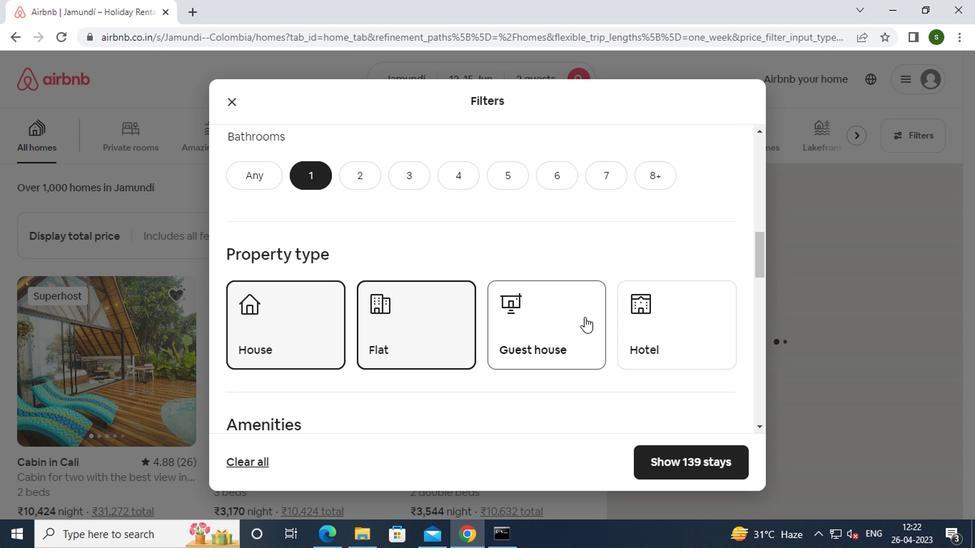 
Action: Mouse pressed left at (595, 313)
Screenshot: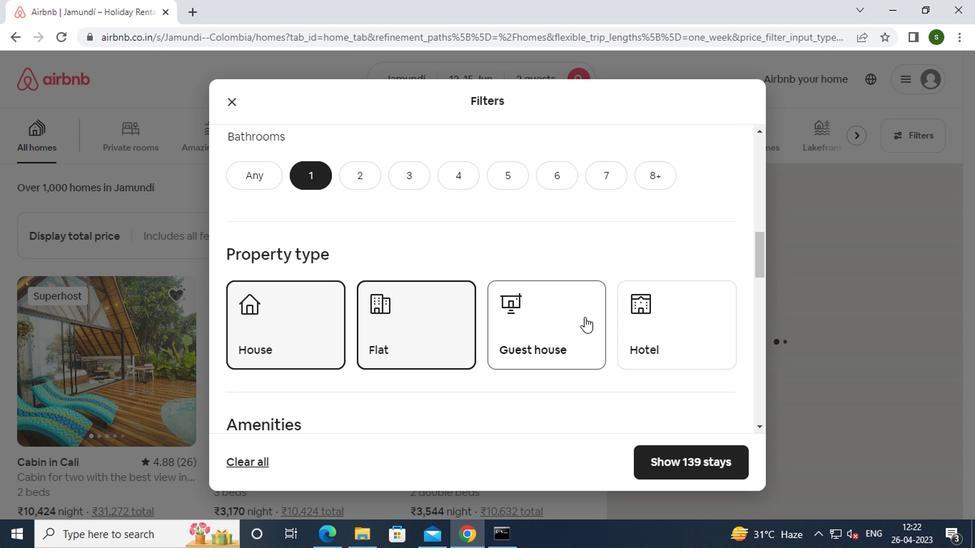 
Action: Mouse moved to (678, 315)
Screenshot: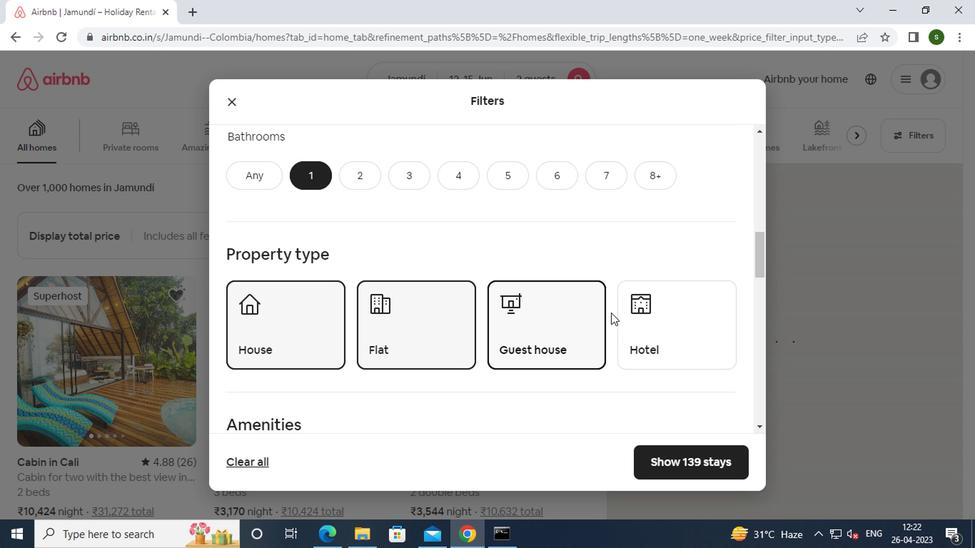 
Action: Mouse pressed left at (678, 315)
Screenshot: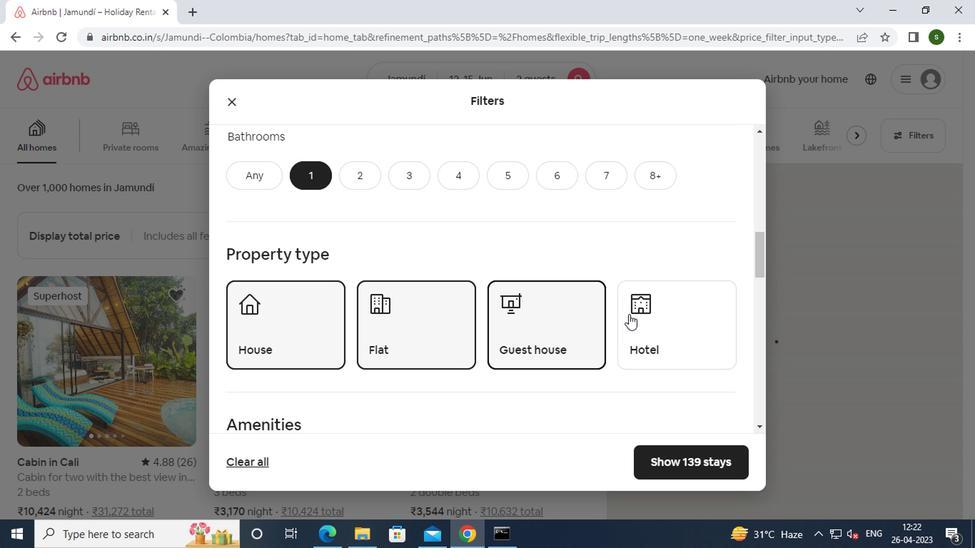
Action: Mouse moved to (489, 321)
Screenshot: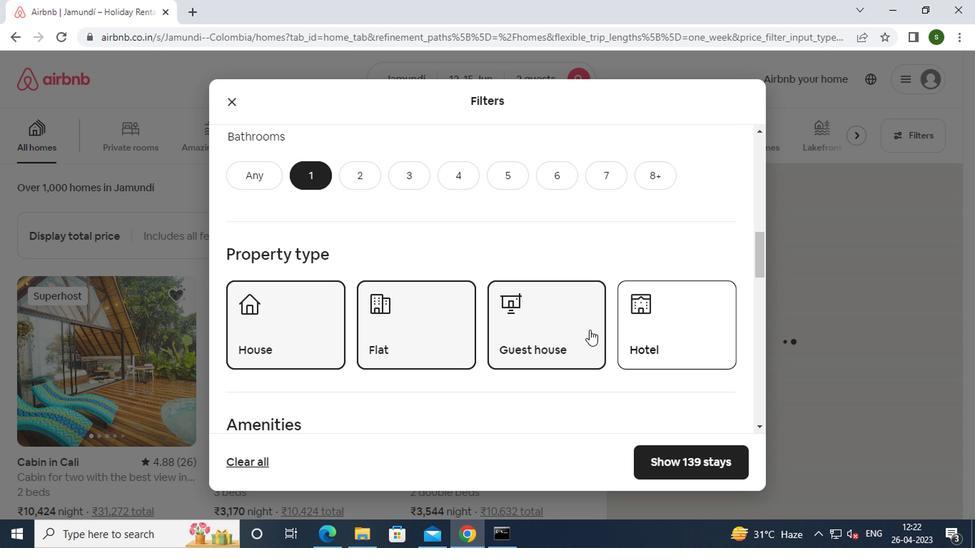 
Action: Mouse scrolled (489, 320) with delta (0, 0)
Screenshot: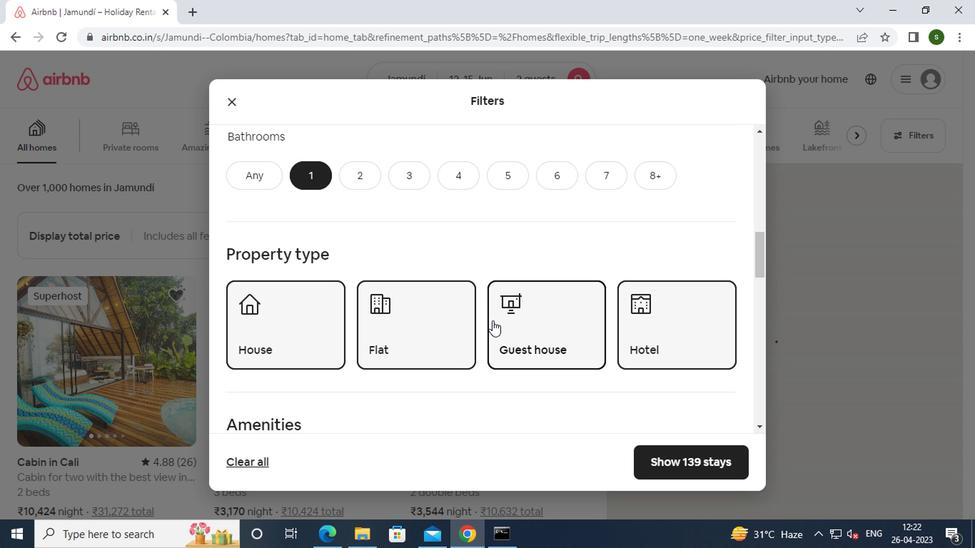 
Action: Mouse scrolled (489, 320) with delta (0, 0)
Screenshot: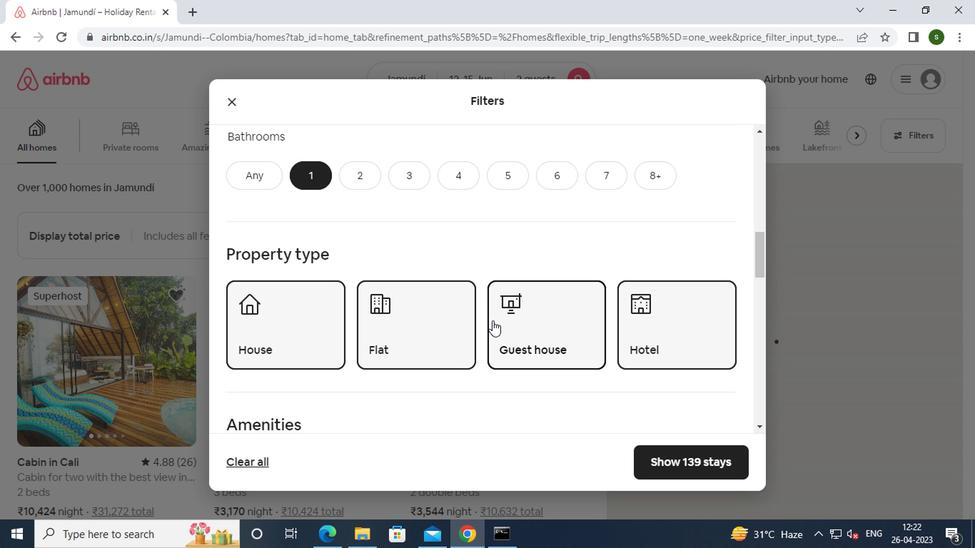 
Action: Mouse scrolled (489, 320) with delta (0, 0)
Screenshot: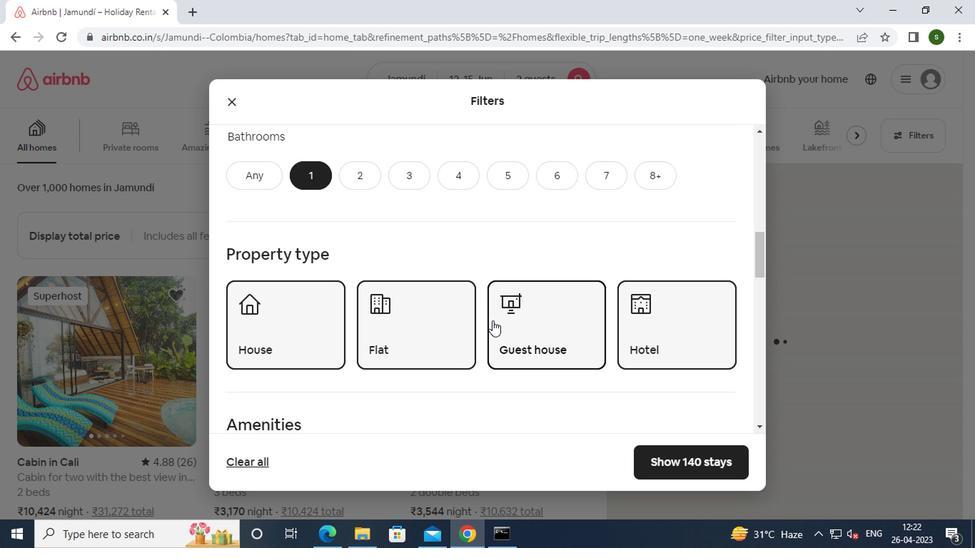 
Action: Mouse moved to (483, 349)
Screenshot: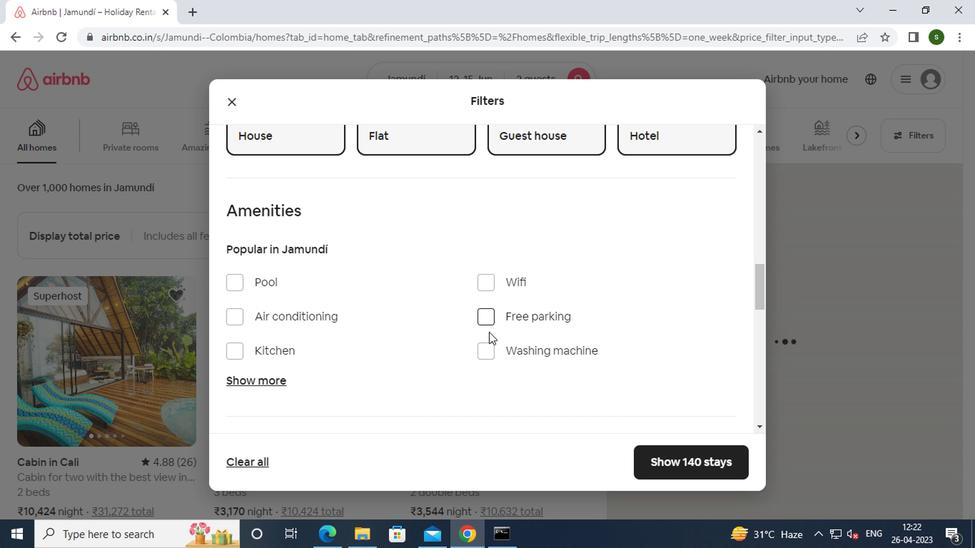 
Action: Mouse pressed left at (483, 349)
Screenshot: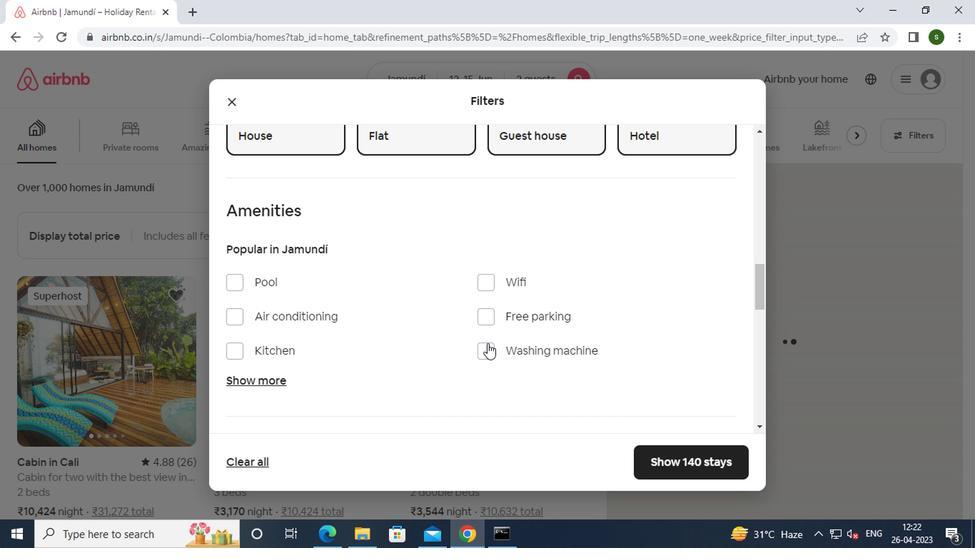 
Action: Mouse moved to (538, 330)
Screenshot: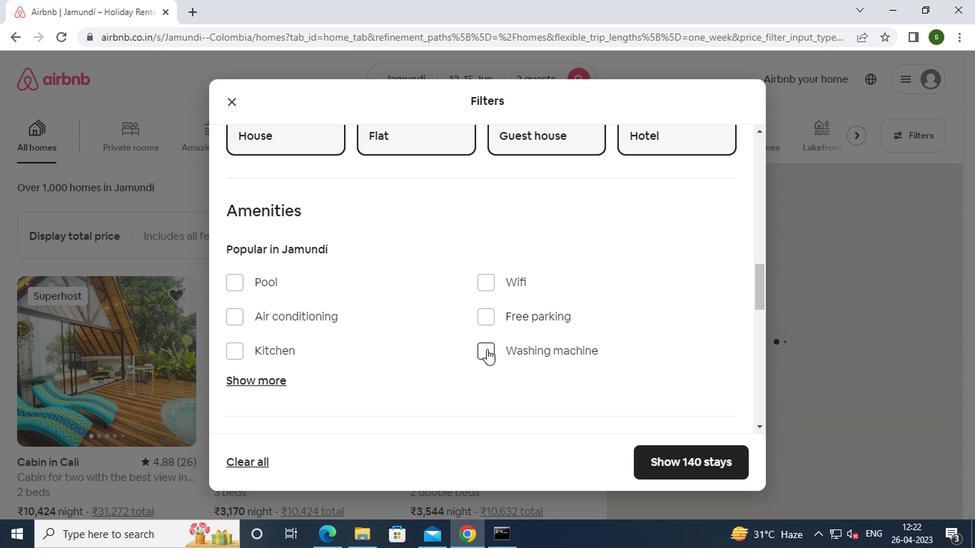 
Action: Mouse scrolled (538, 329) with delta (0, 0)
Screenshot: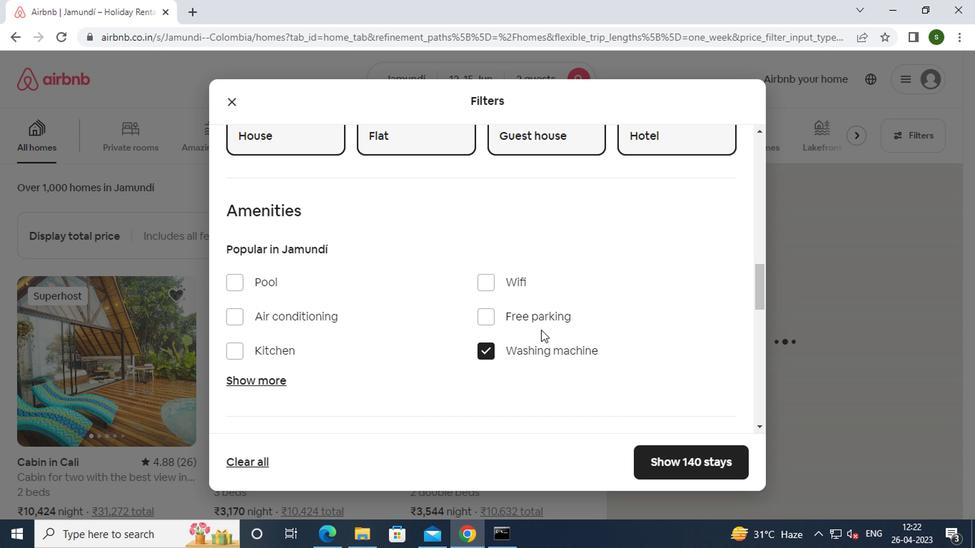 
Action: Mouse scrolled (538, 329) with delta (0, 0)
Screenshot: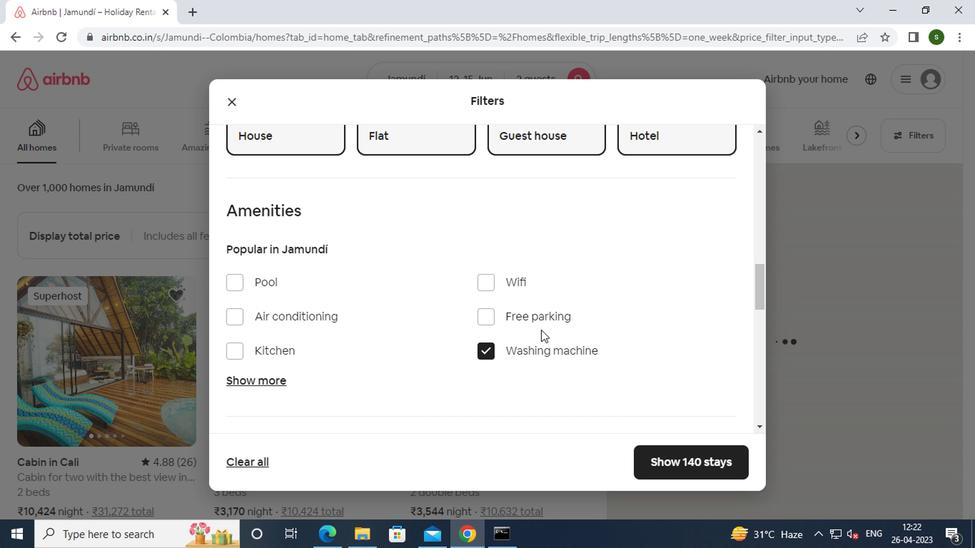 
Action: Mouse scrolled (538, 329) with delta (0, 0)
Screenshot: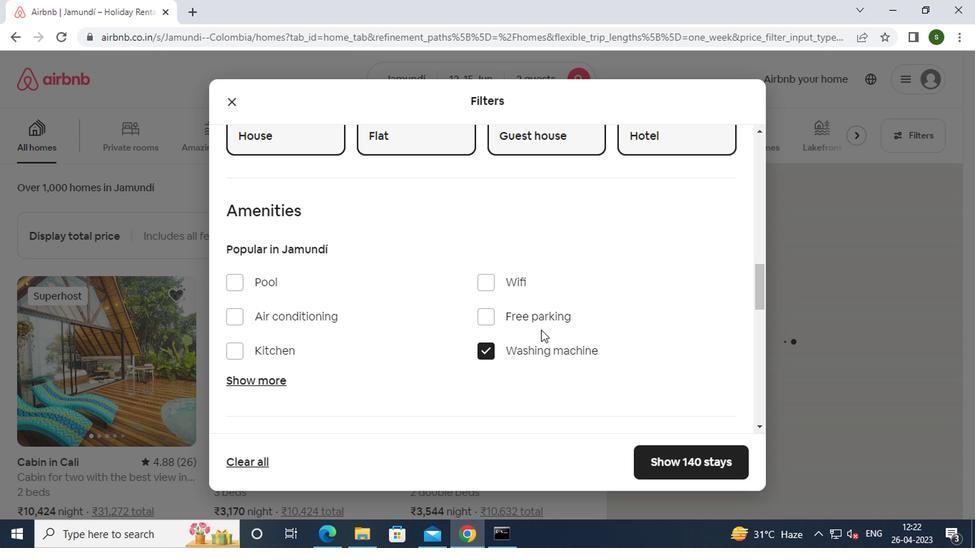 
Action: Mouse scrolled (538, 329) with delta (0, 0)
Screenshot: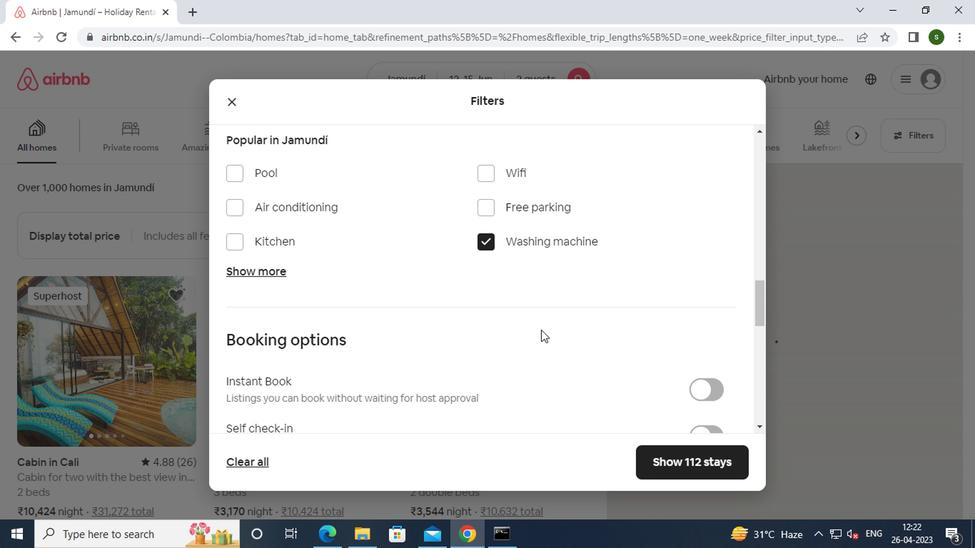 
Action: Mouse moved to (708, 260)
Screenshot: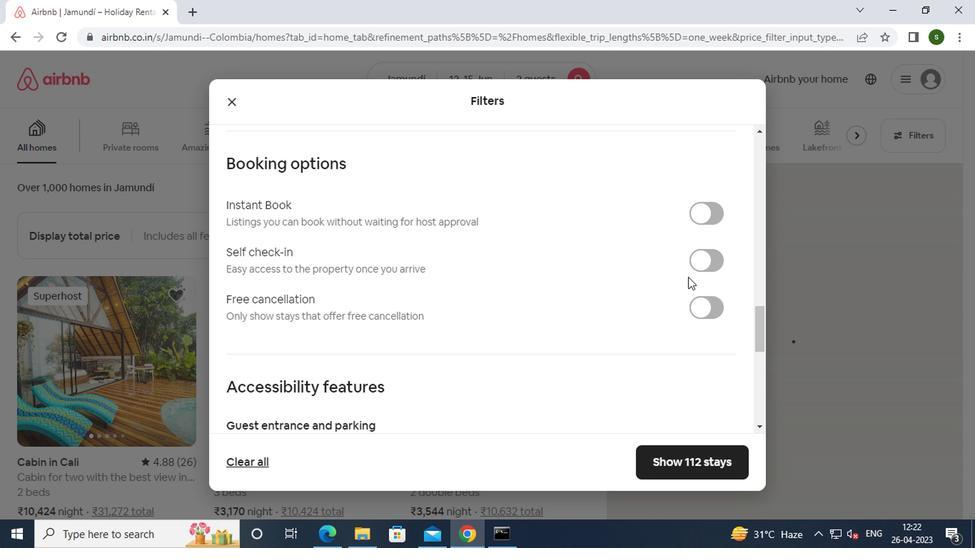 
Action: Mouse pressed left at (708, 260)
Screenshot: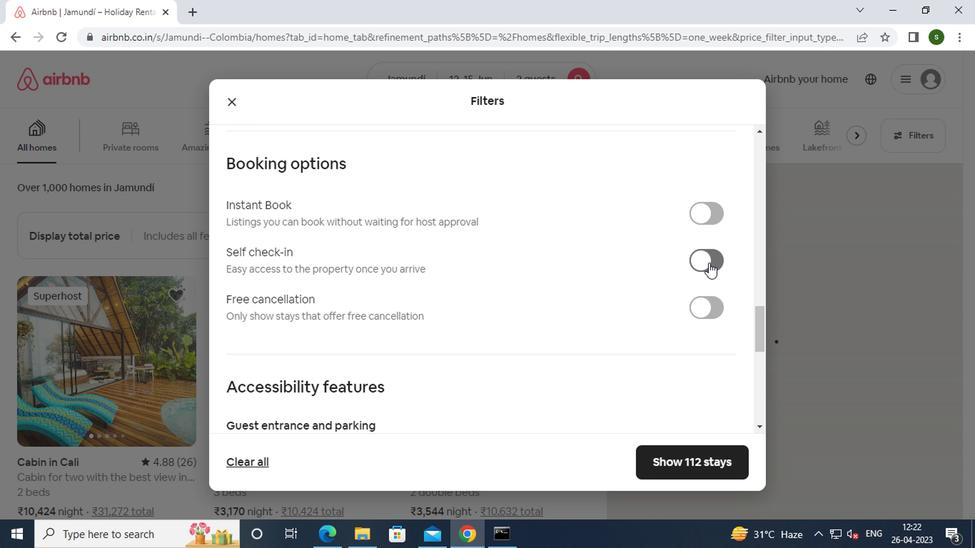 
Action: Mouse moved to (554, 308)
Screenshot: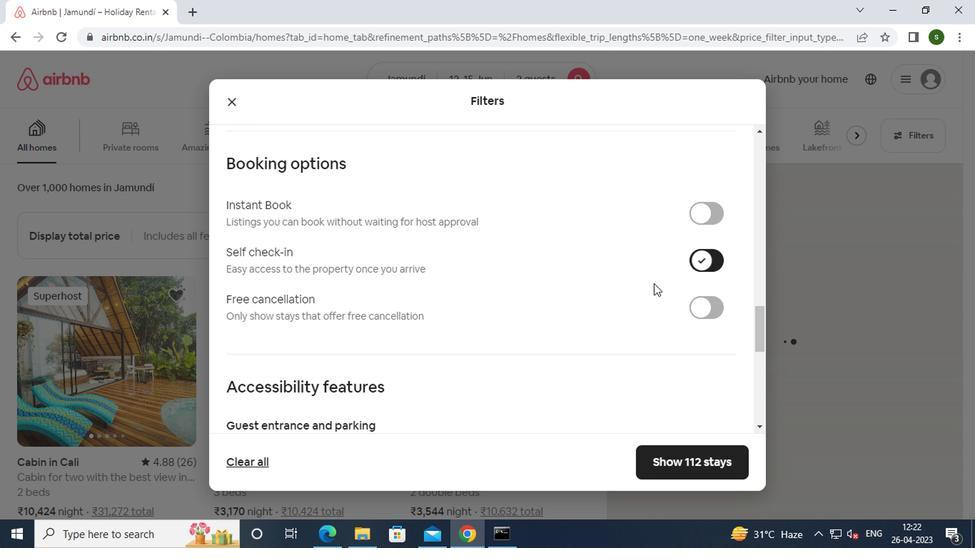 
Action: Mouse scrolled (554, 307) with delta (0, 0)
Screenshot: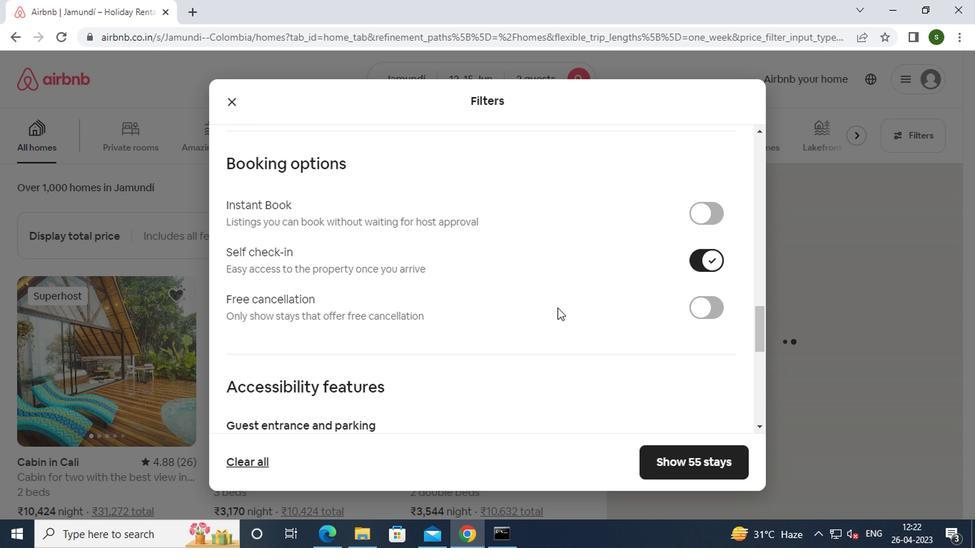 
Action: Mouse scrolled (554, 307) with delta (0, 0)
Screenshot: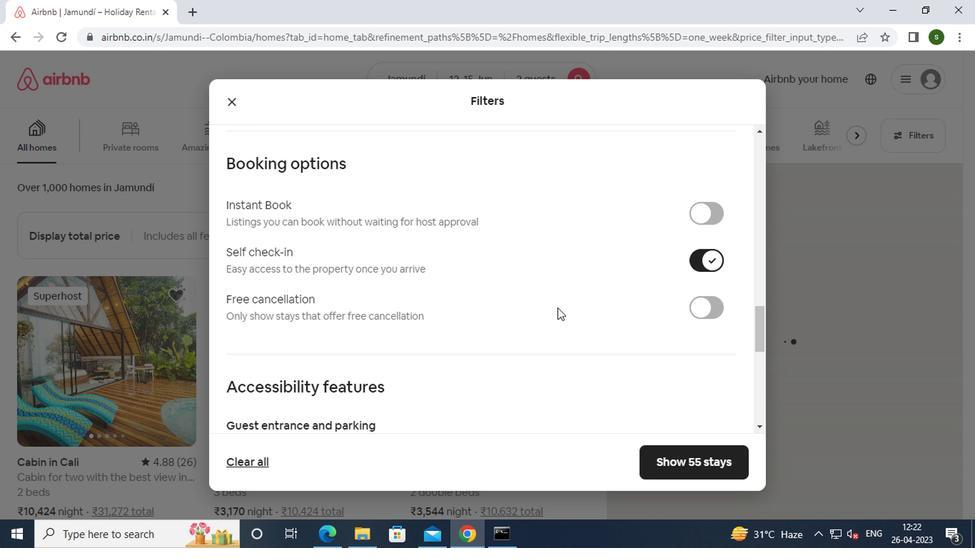 
Action: Mouse scrolled (554, 307) with delta (0, 0)
Screenshot: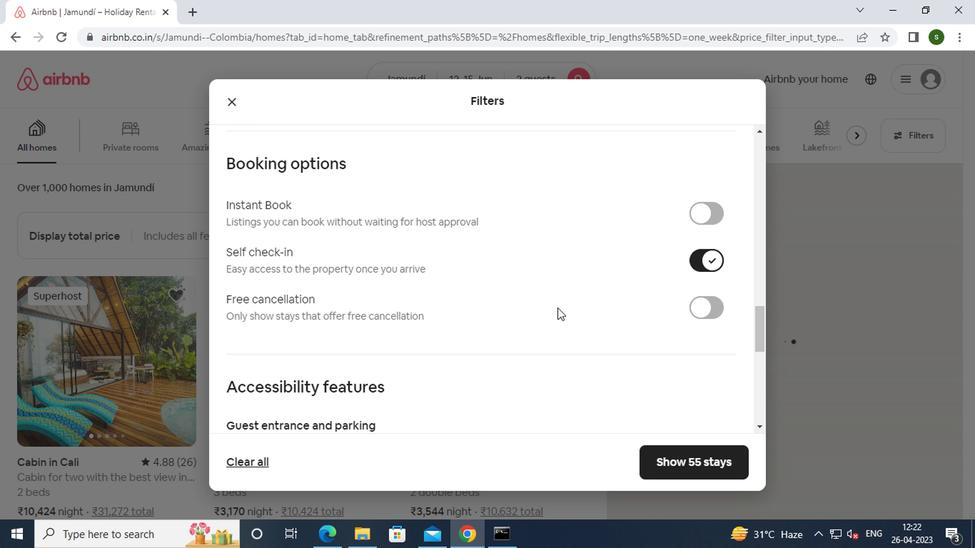 
Action: Mouse scrolled (554, 307) with delta (0, 0)
Screenshot: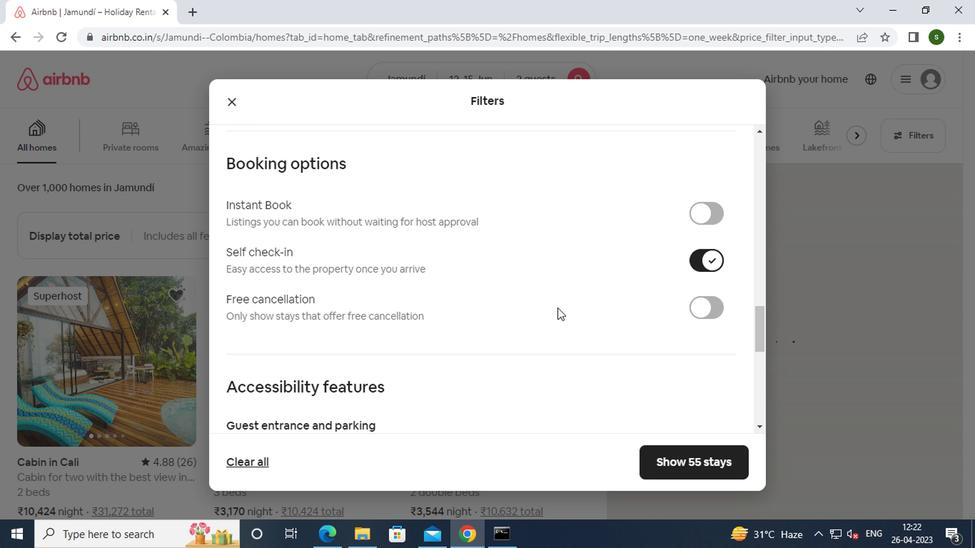 
Action: Mouse scrolled (554, 307) with delta (0, 0)
Screenshot: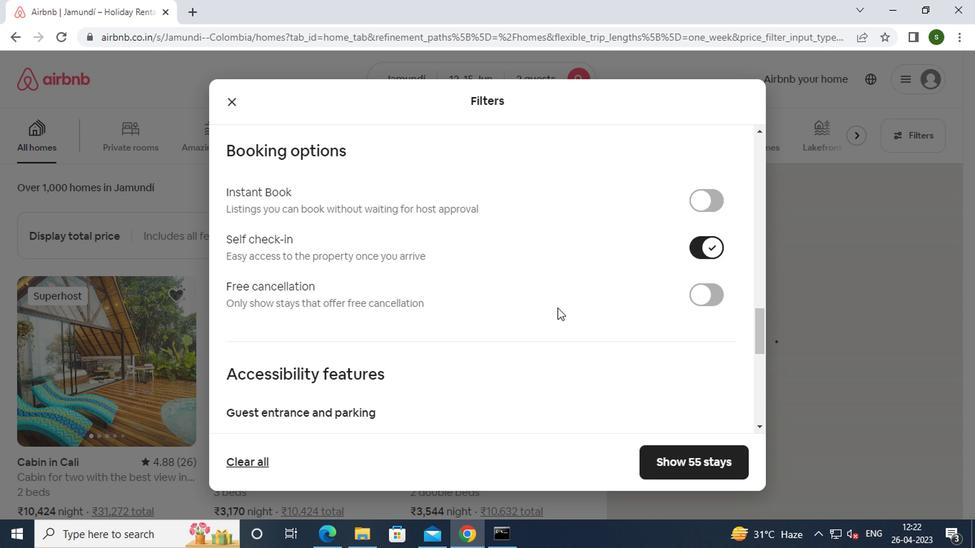 
Action: Mouse scrolled (554, 307) with delta (0, 0)
Screenshot: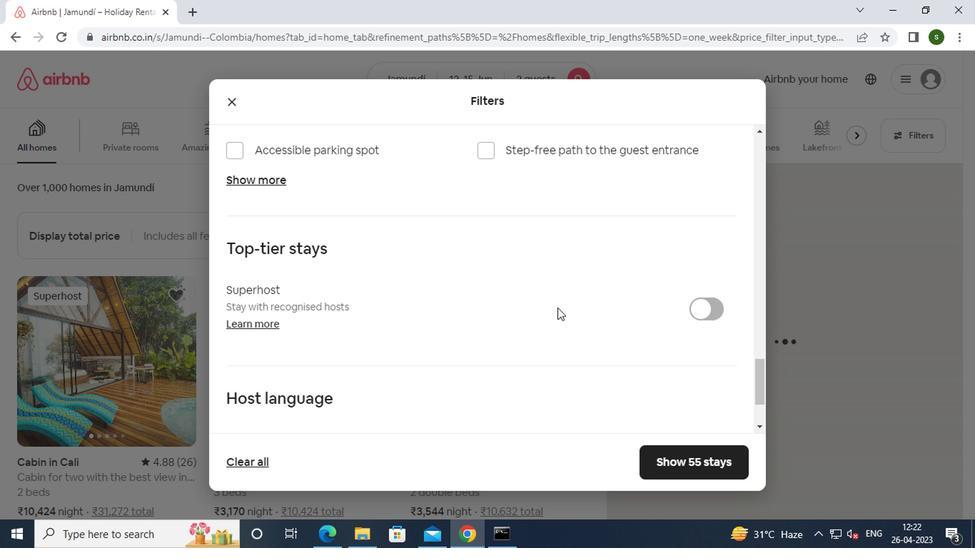 
Action: Mouse scrolled (554, 307) with delta (0, 0)
Screenshot: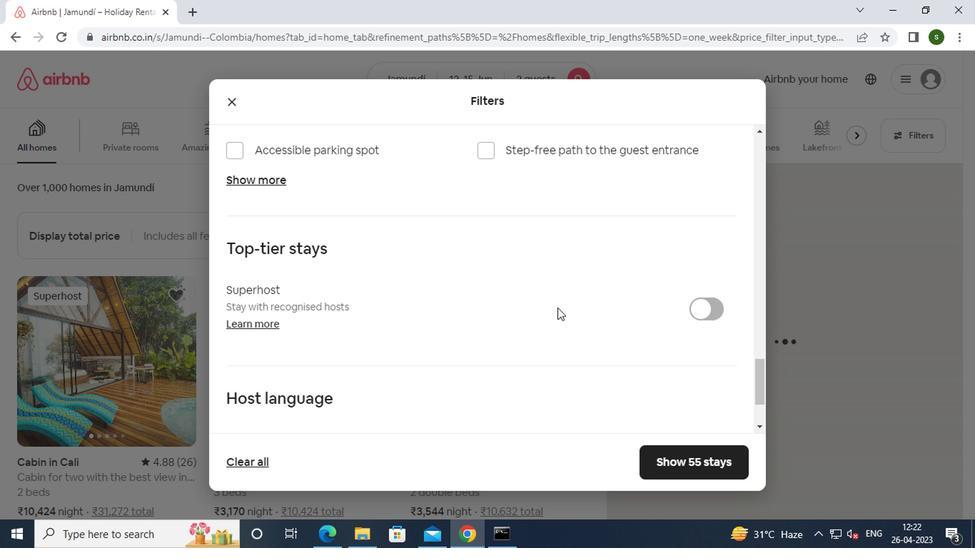 
Action: Mouse scrolled (554, 307) with delta (0, 0)
Screenshot: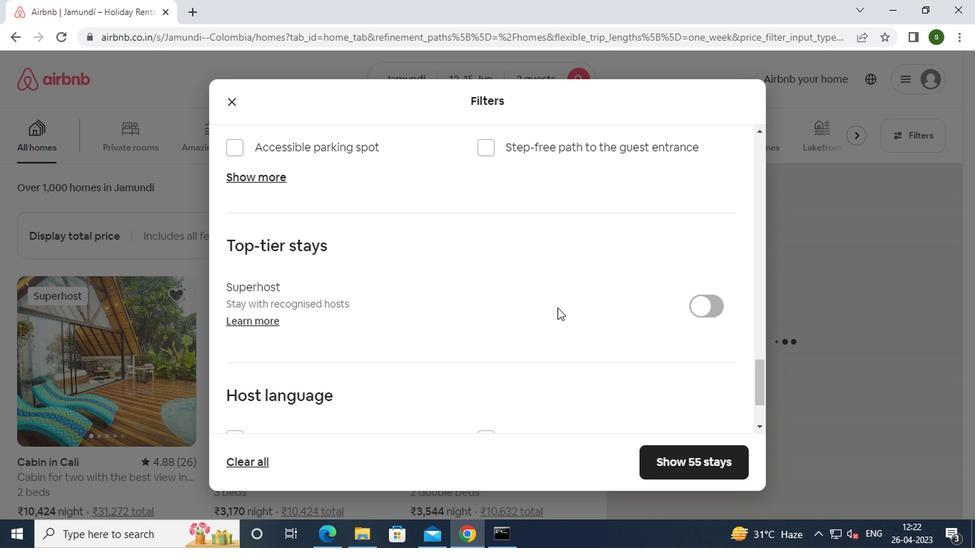 
Action: Mouse scrolled (554, 307) with delta (0, 0)
Screenshot: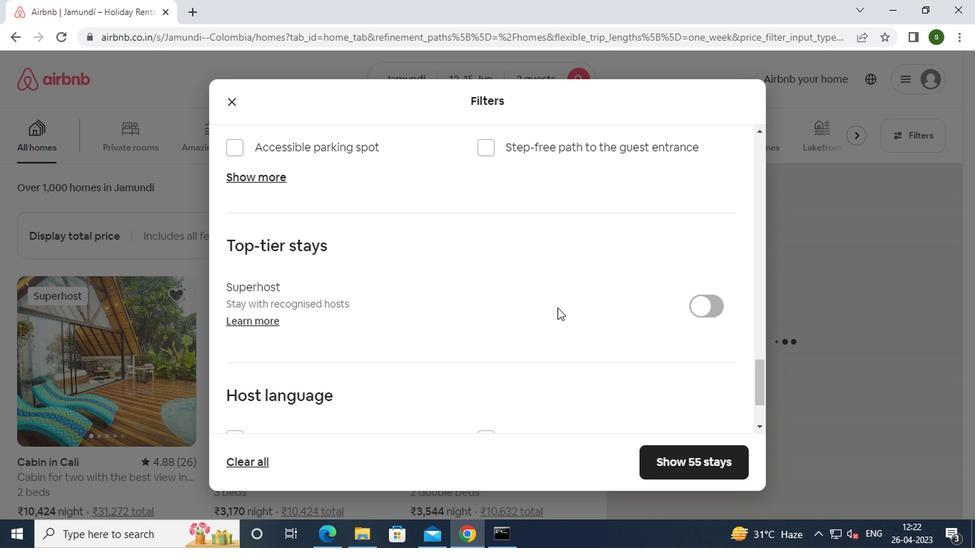 
Action: Mouse scrolled (554, 307) with delta (0, 0)
Screenshot: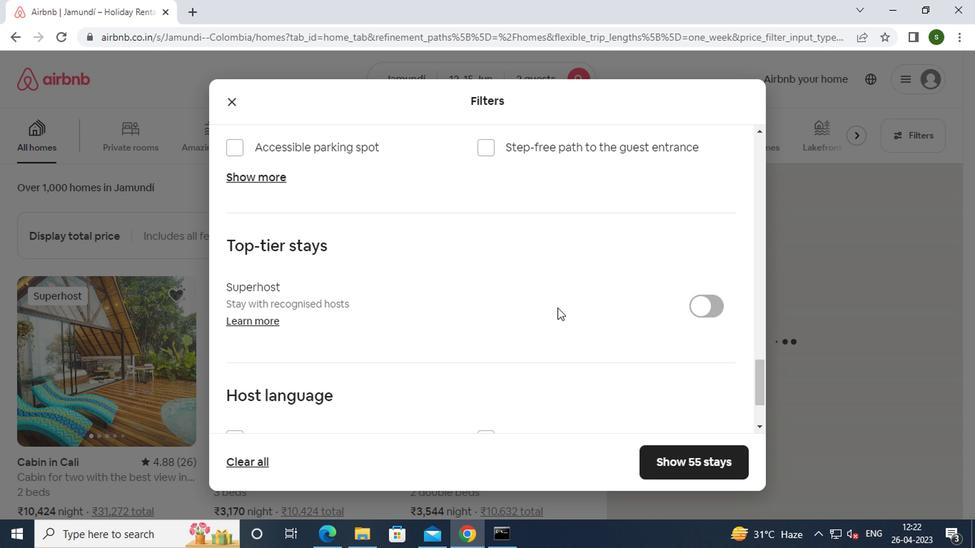 
Action: Mouse moved to (273, 336)
Screenshot: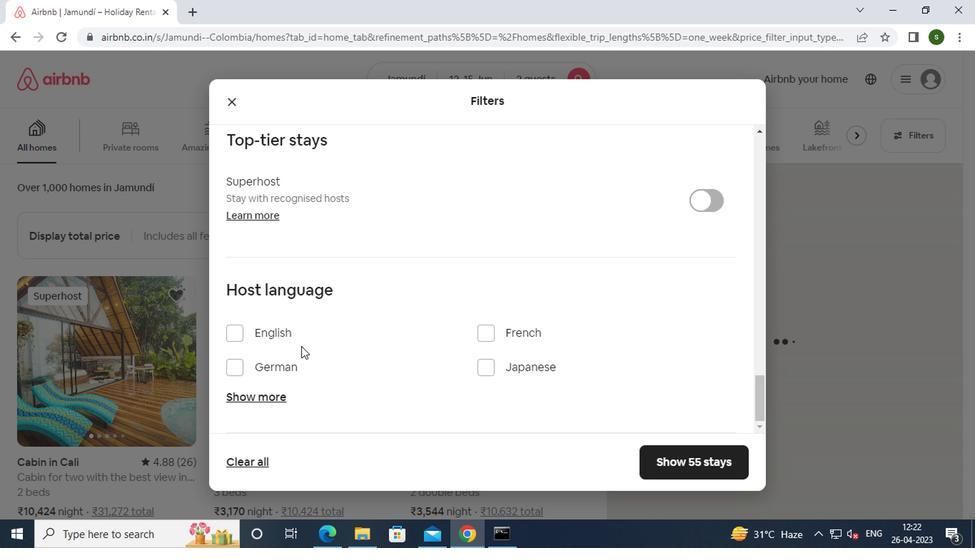 
Action: Mouse pressed left at (273, 336)
Screenshot: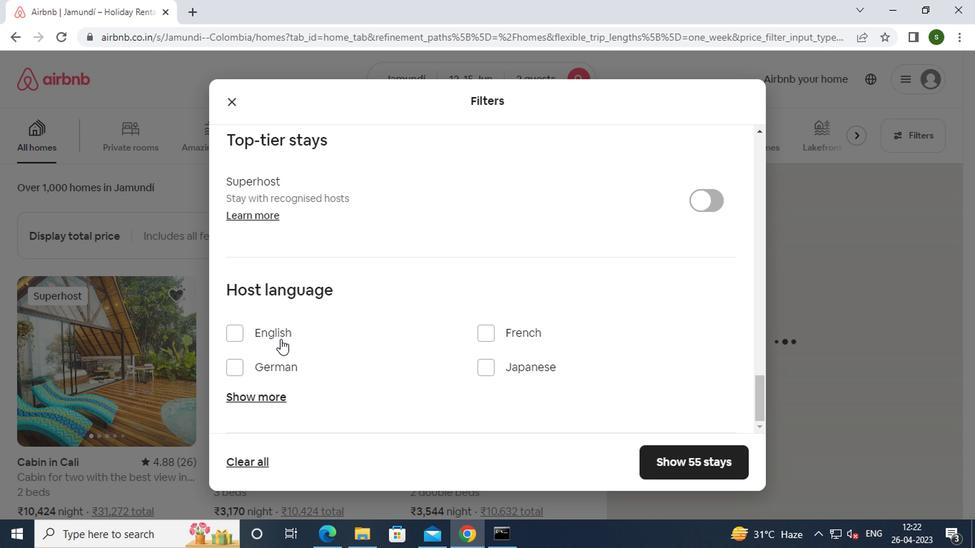 
Action: Mouse moved to (695, 467)
Screenshot: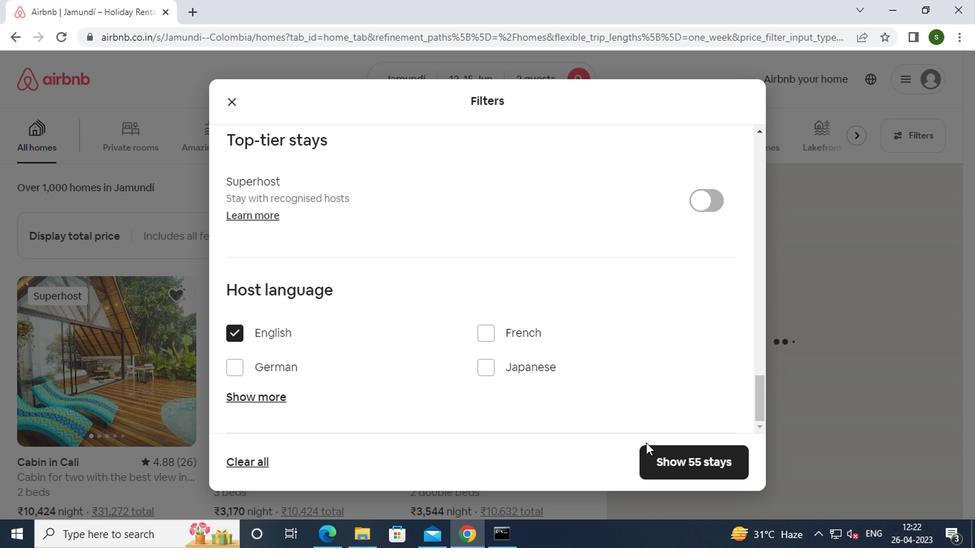 
Action: Mouse pressed left at (695, 467)
Screenshot: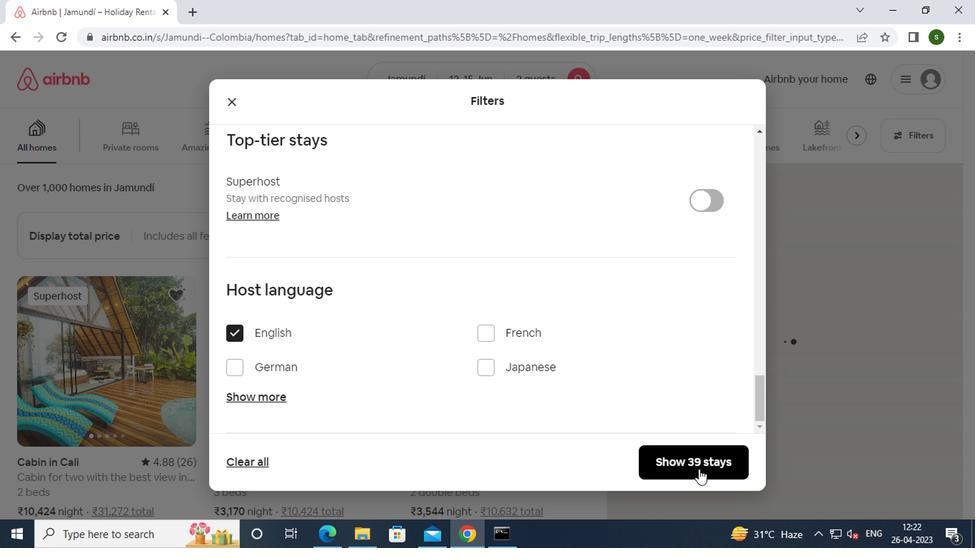 
